 Task: Add an event with the title Second Webinar: Content Marketing Strategies for Lead Conversion, date '2023/12/30', time 7:00 AM to 9:00 AMand add a description: During this session, we will gather a diverse group of experts, including environmentalists, engineers, urban planners, technology enthusiasts, and policy makers, to foster a multidimensional perspective on the topic. Through an open exchange of ideas, we will collectively explore creative strategies to minimize carbon emissions, reduce traffic congestion, and promote eco-friendly modes of transportation., put the event into Green category . Add location for the event as: 321 Piazza del Popolo, Rome, Italy, logged in from the account softage.9@softage.netand send the event invitation to softage.3@softage.net with CC to  softage.4@softage.net. Set a reminder for the event 1 hour before
Action: Mouse moved to (103, 131)
Screenshot: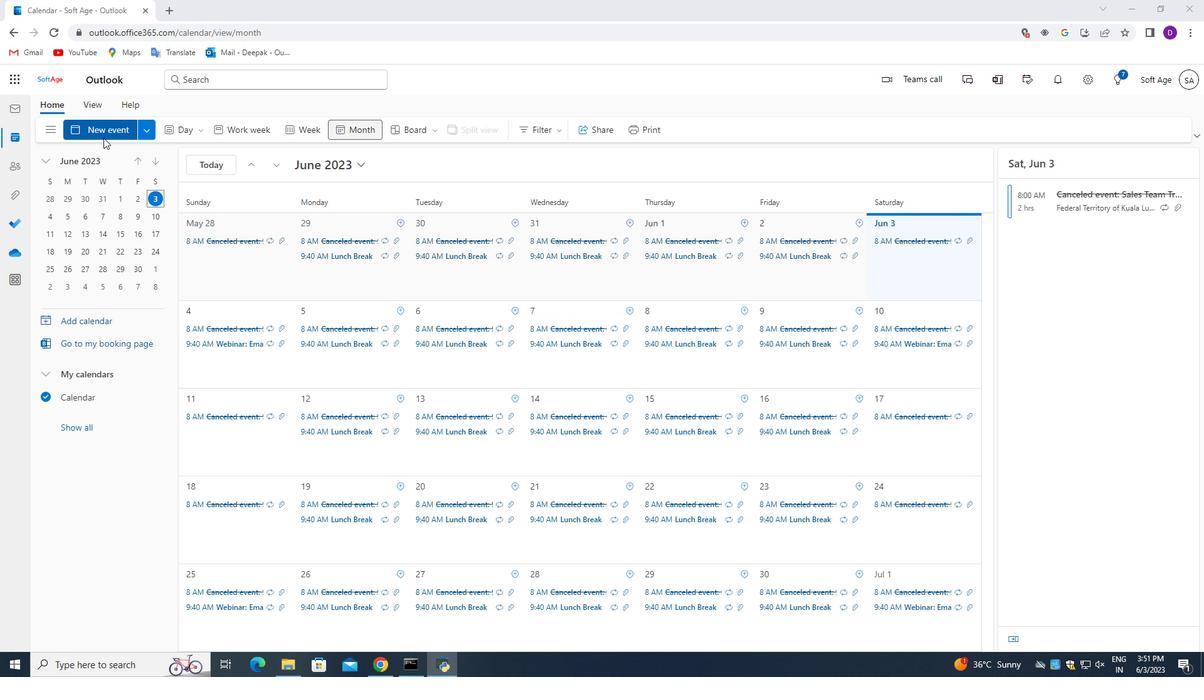 
Action: Mouse pressed left at (103, 131)
Screenshot: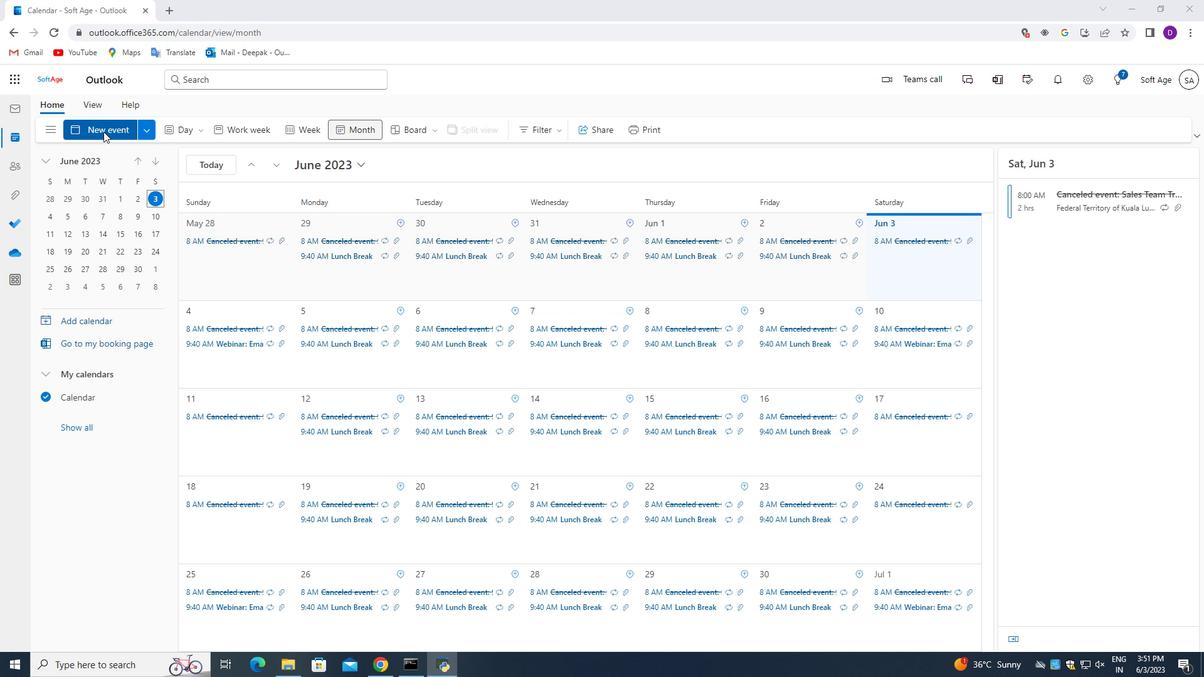 
Action: Mouse moved to (401, 459)
Screenshot: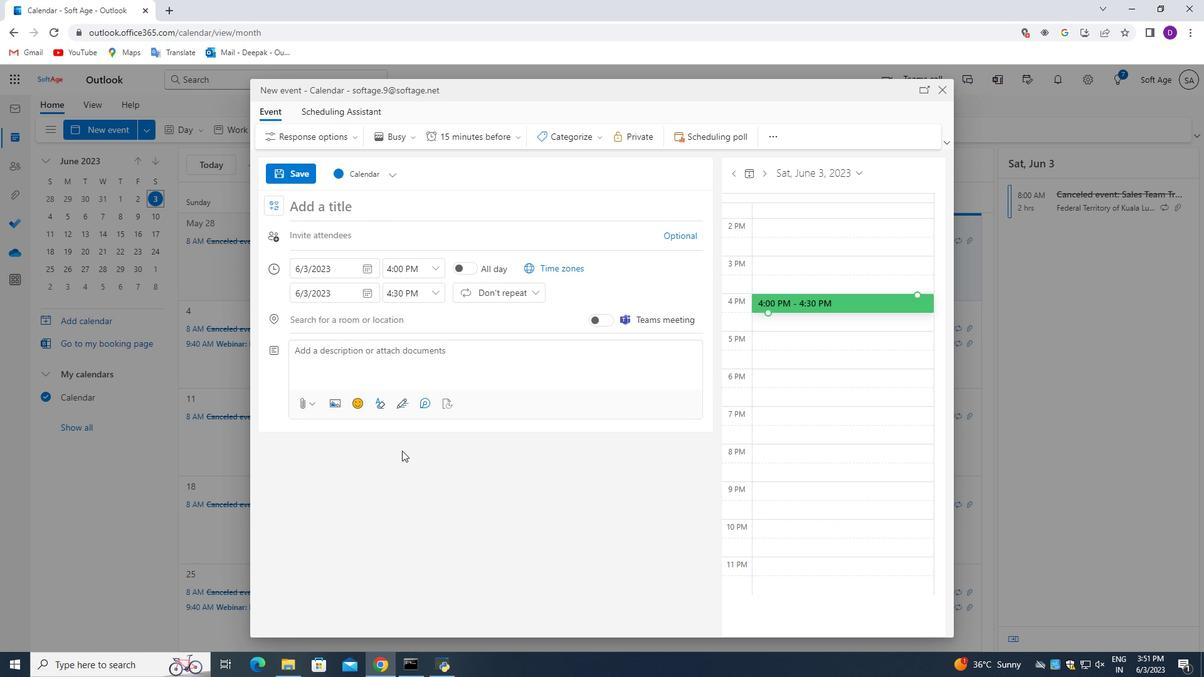 
Action: Key pressed <Key.shift_r>Second<Key.space><Key.shift_r>Webinar<Key.shift_r>:<Key.space>content<Key.space><Key.shift>Marketing<Key.space><Key.shift_r>Stratehies<Key.backspace><Key.backspace><Key.backspace><Key.backspace>gies<Key.space>for<Key.space>l<Key.backspace><Key.shift>Lead<Key.space><Key.shift_r>Conversion
Screenshot: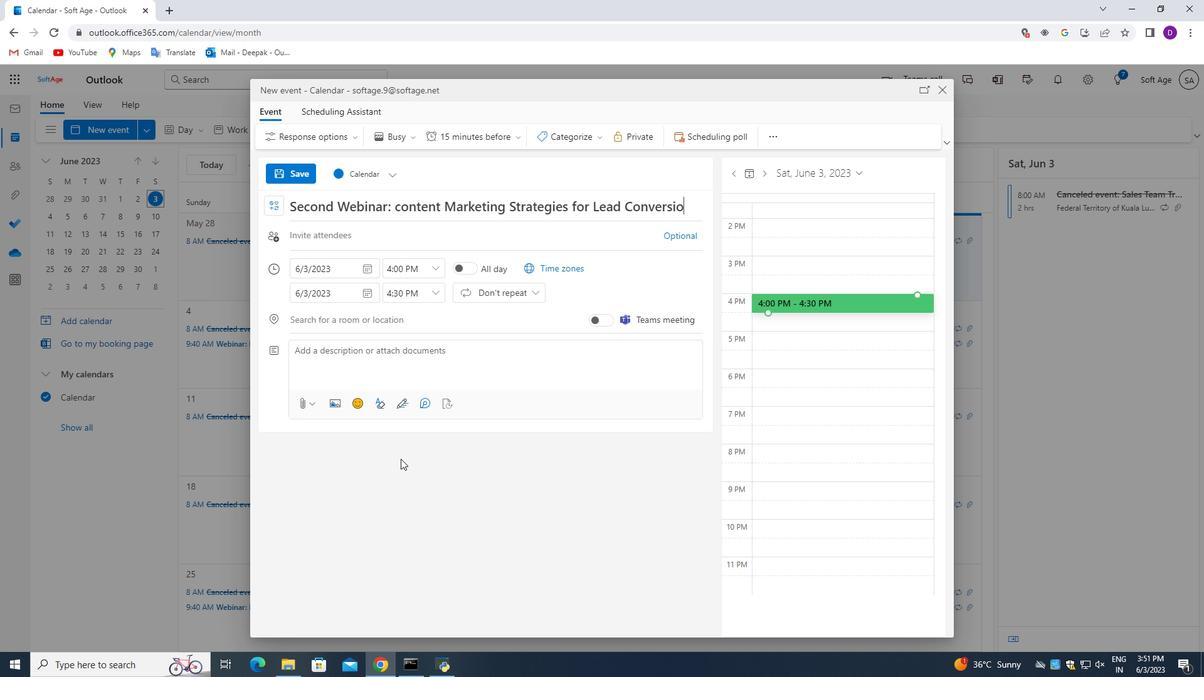 
Action: Mouse moved to (364, 267)
Screenshot: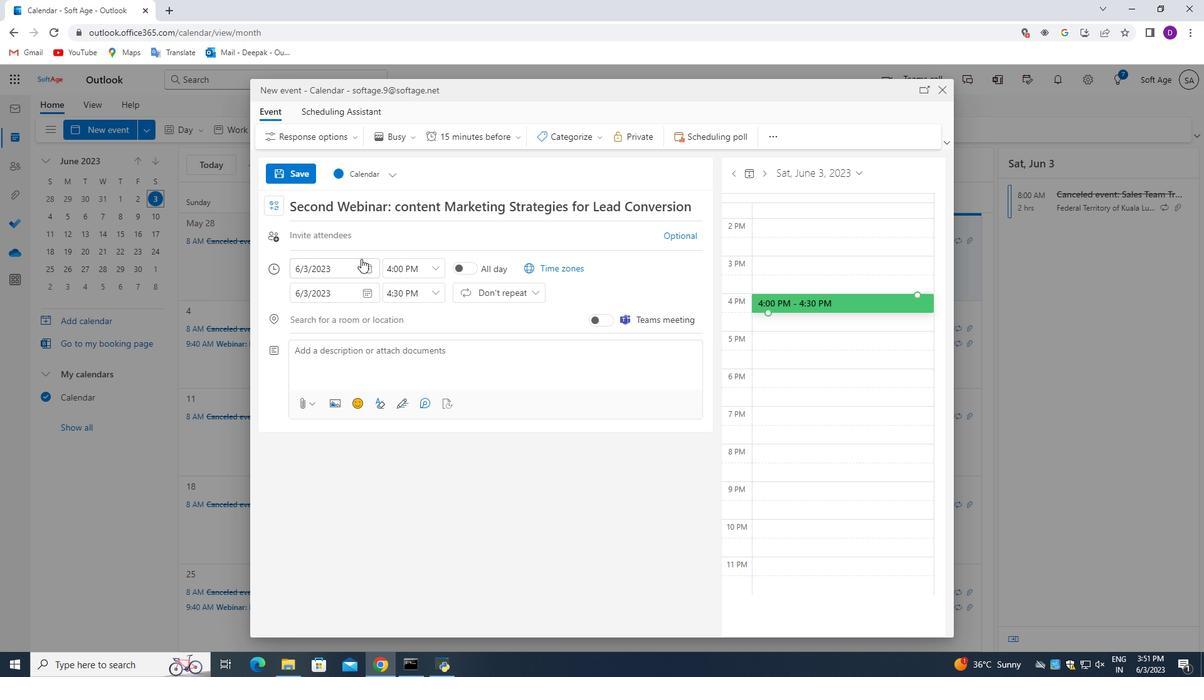 
Action: Mouse pressed left at (364, 267)
Screenshot: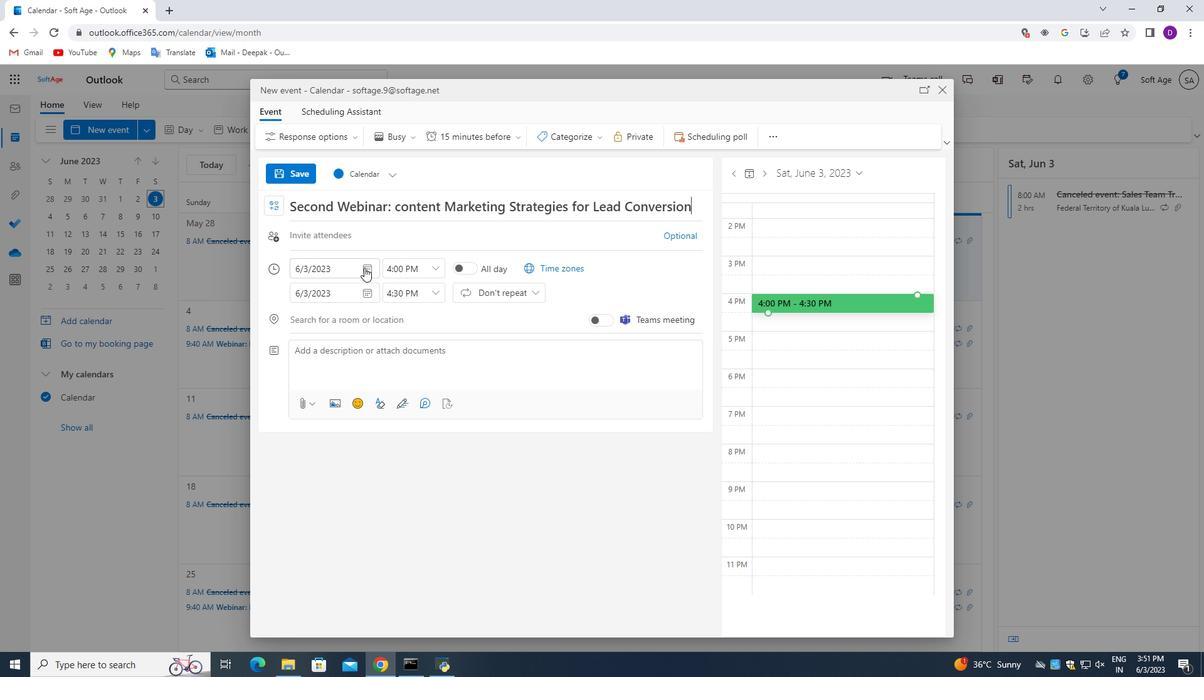 
Action: Mouse moved to (321, 293)
Screenshot: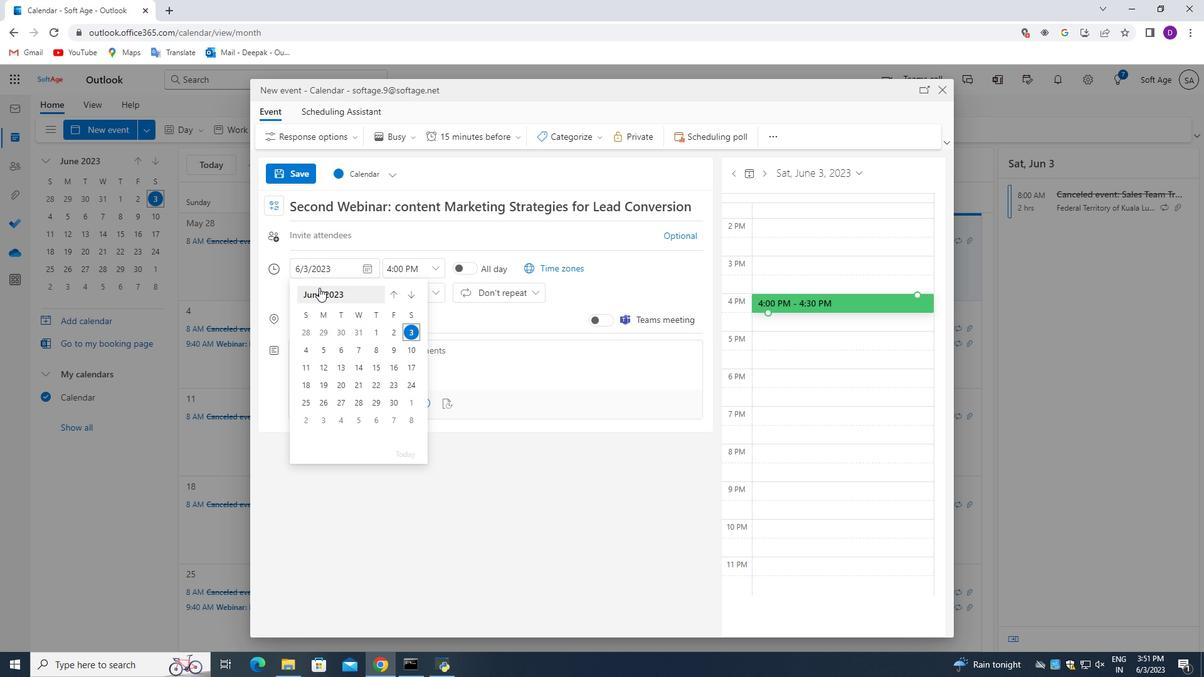
Action: Mouse pressed left at (321, 293)
Screenshot: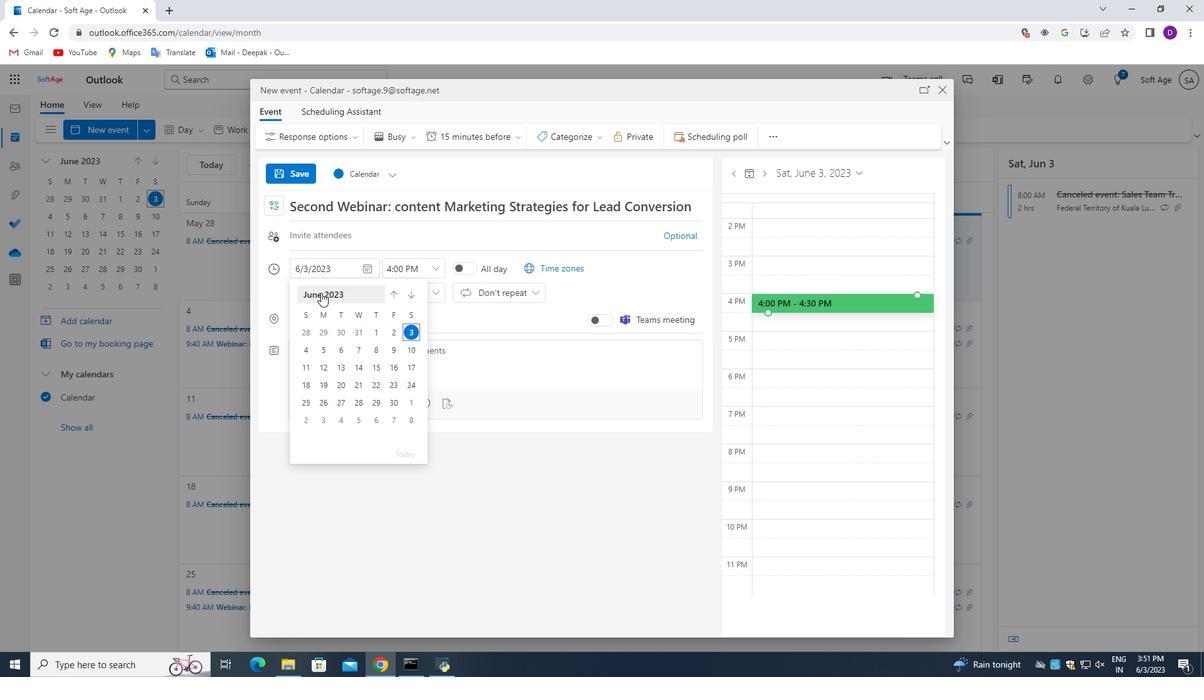 
Action: Mouse moved to (409, 387)
Screenshot: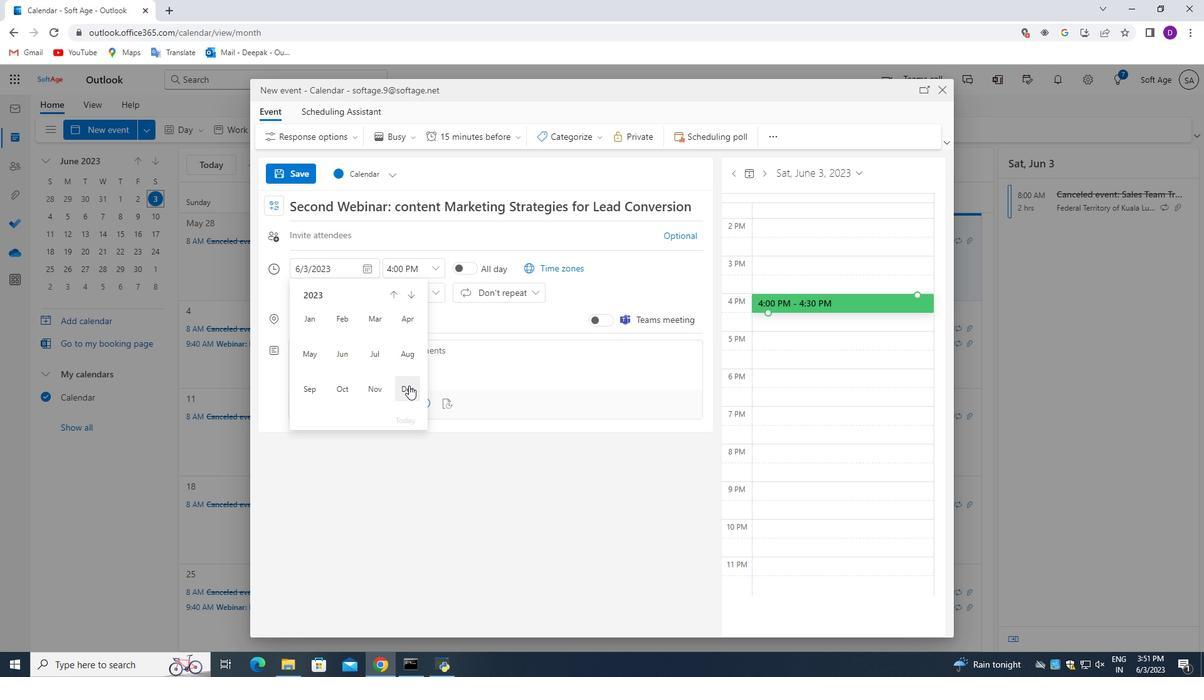 
Action: Mouse pressed left at (409, 387)
Screenshot: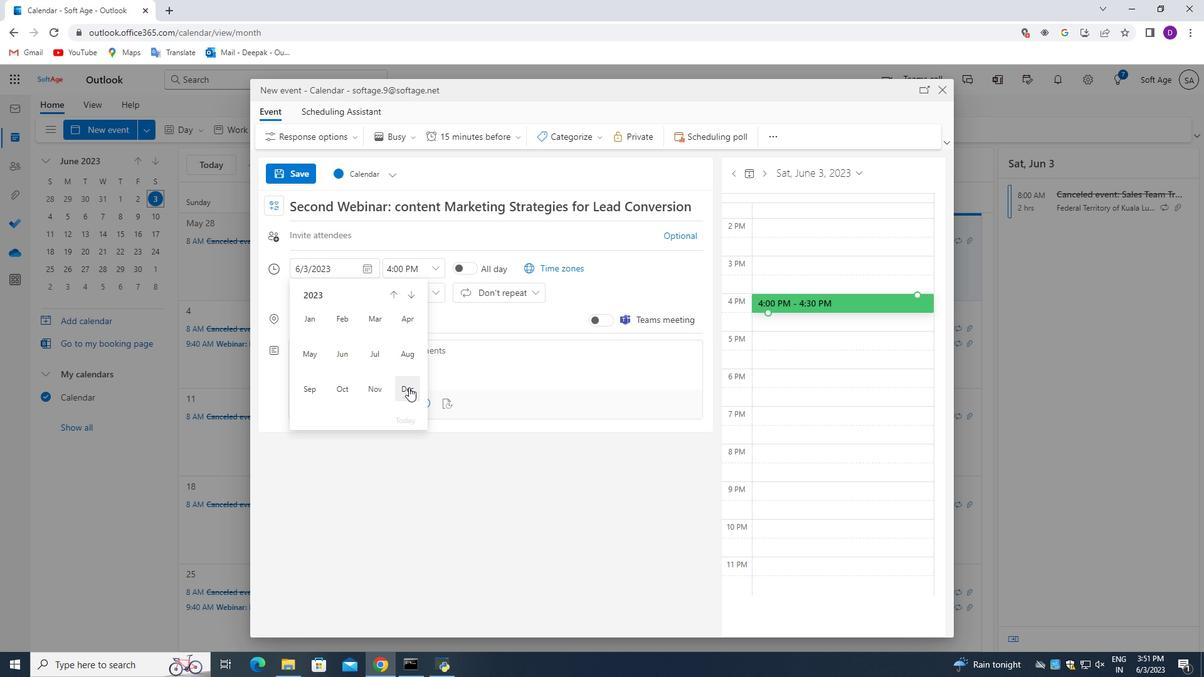 
Action: Mouse moved to (407, 403)
Screenshot: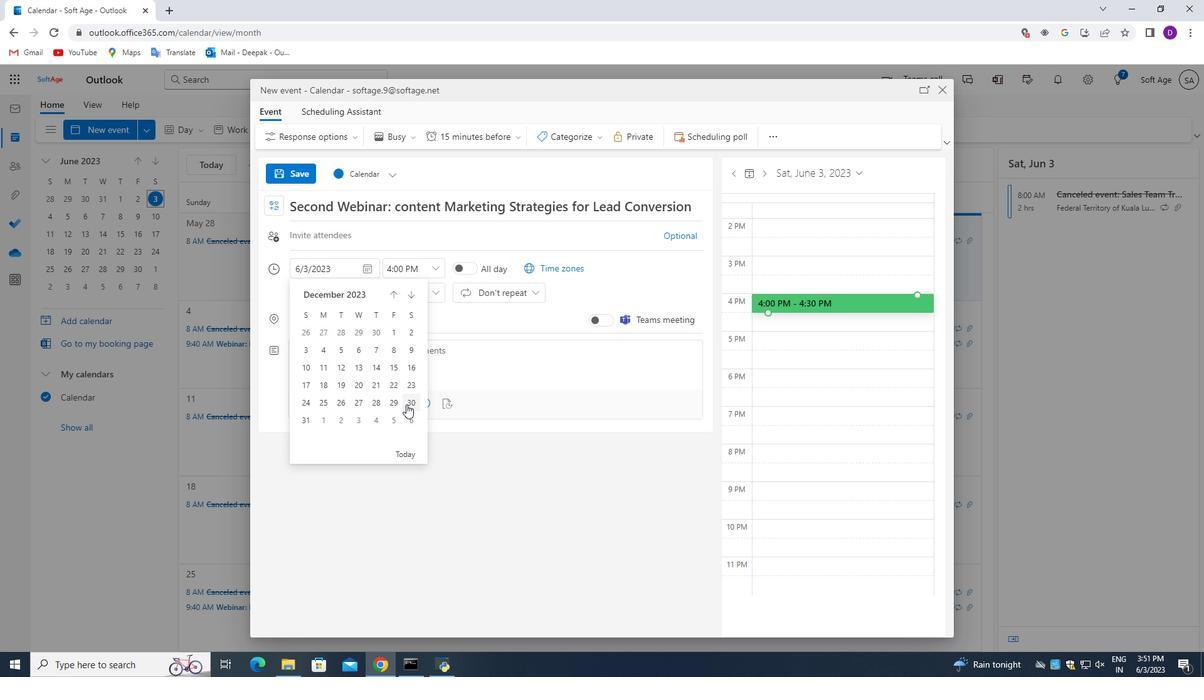
Action: Mouse pressed left at (407, 403)
Screenshot: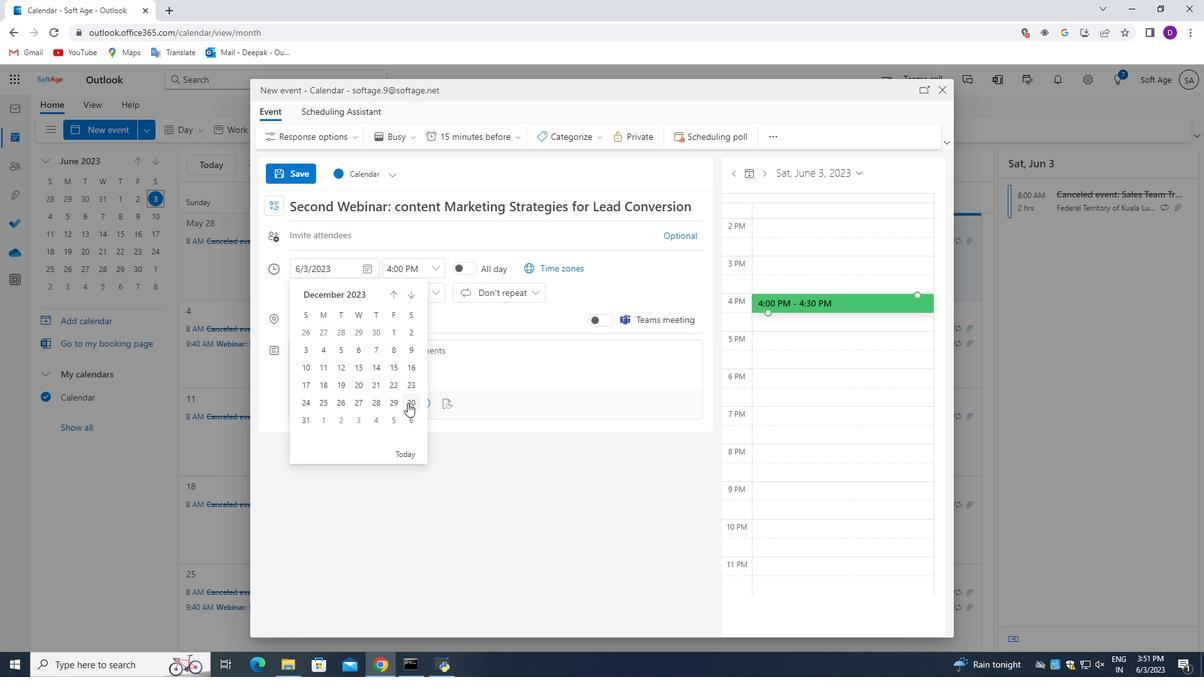 
Action: Mouse moved to (392, 269)
Screenshot: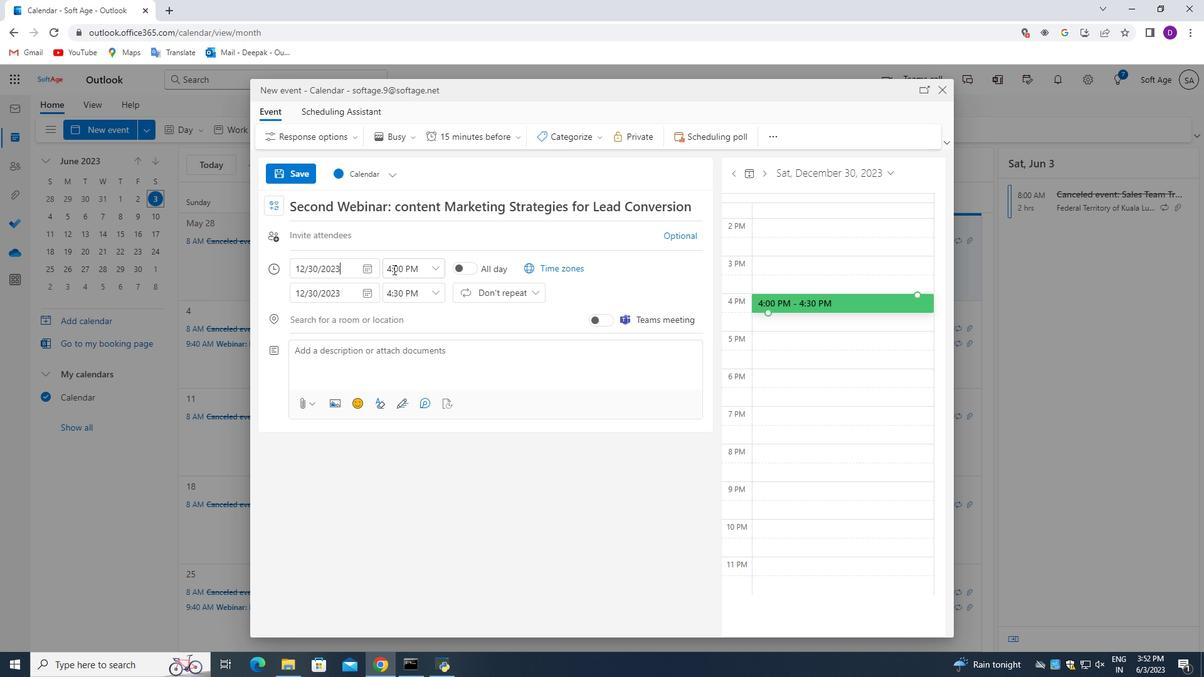 
Action: Mouse pressed left at (392, 269)
Screenshot: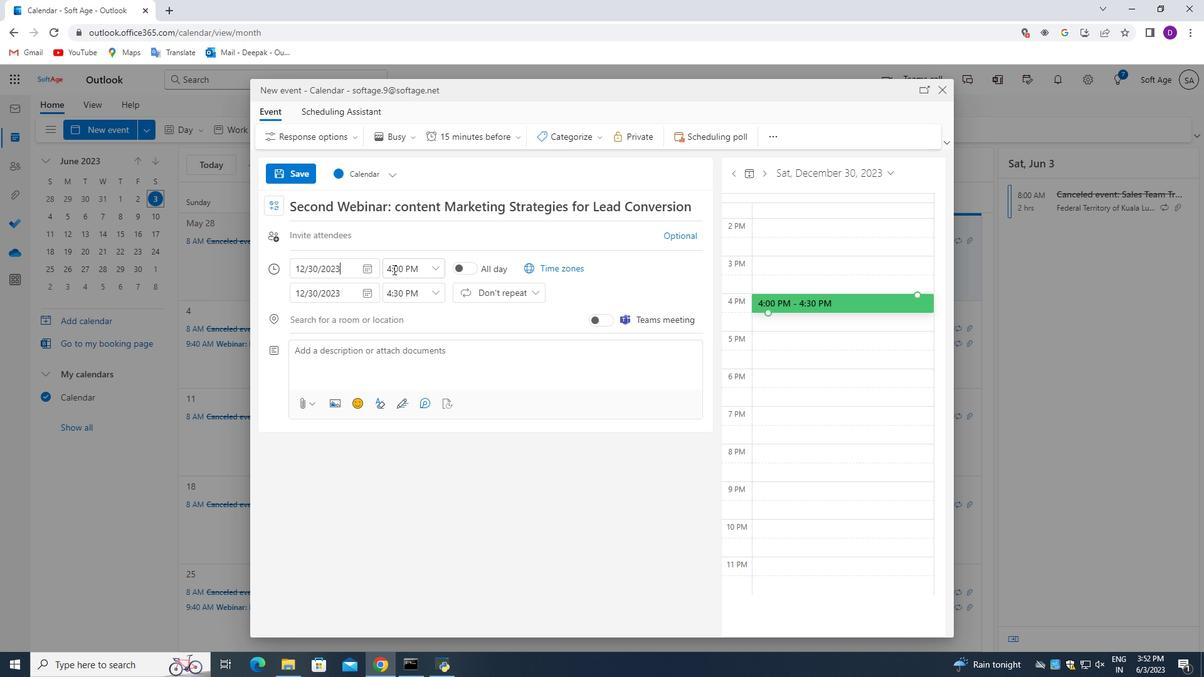 
Action: Mouse pressed left at (392, 269)
Screenshot: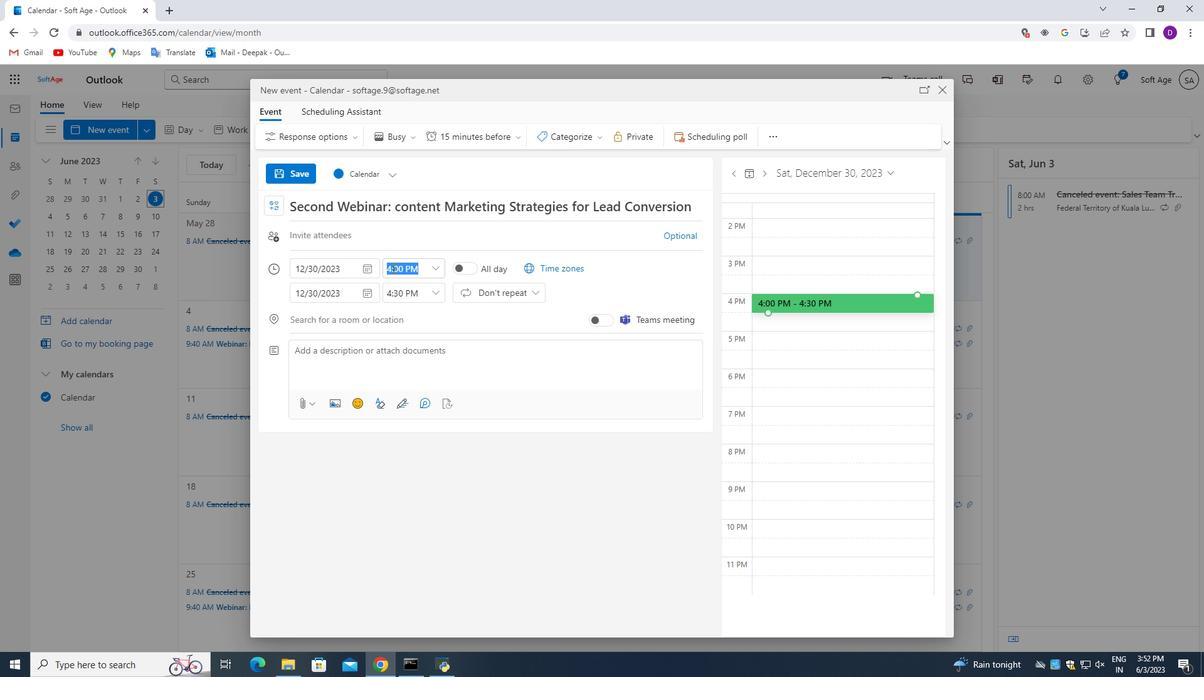
Action: Mouse moved to (409, 283)
Screenshot: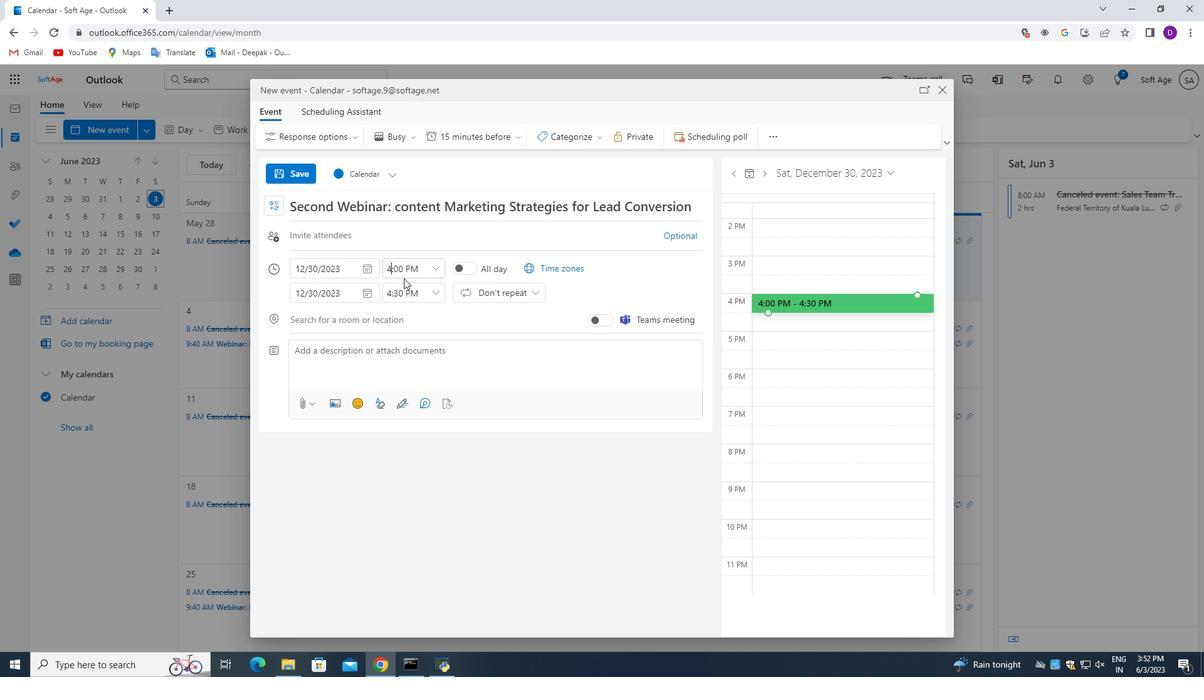 
Action: Key pressed <Key.backspace>7
Screenshot: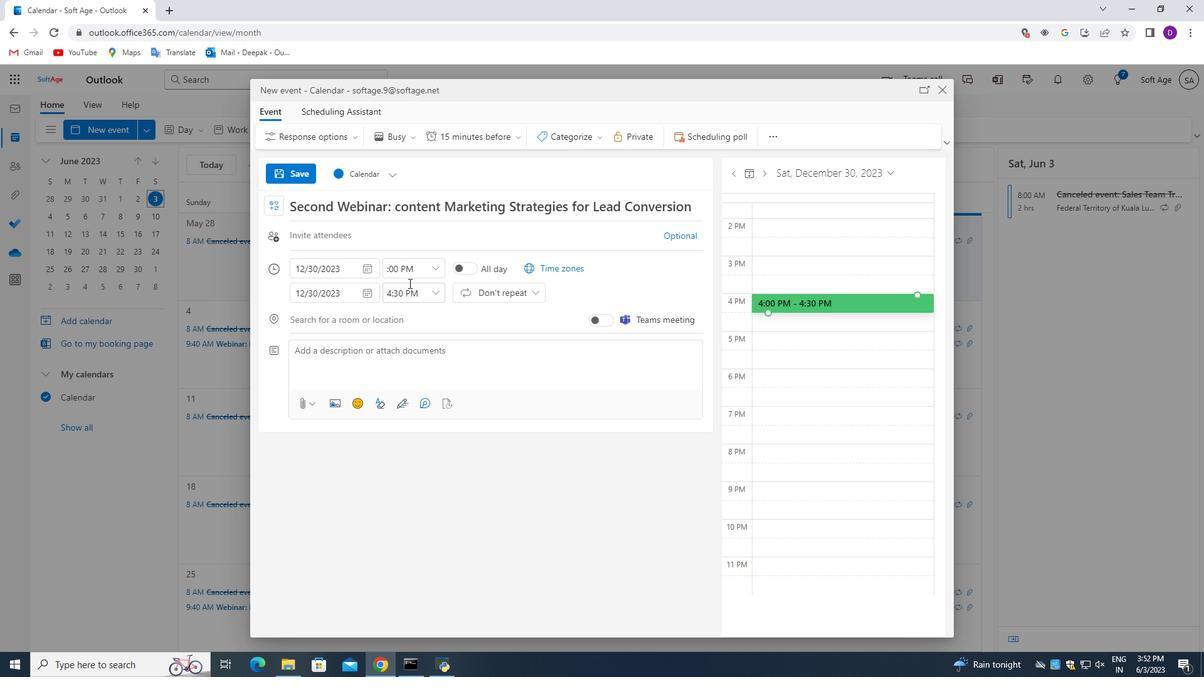 
Action: Mouse moved to (412, 271)
Screenshot: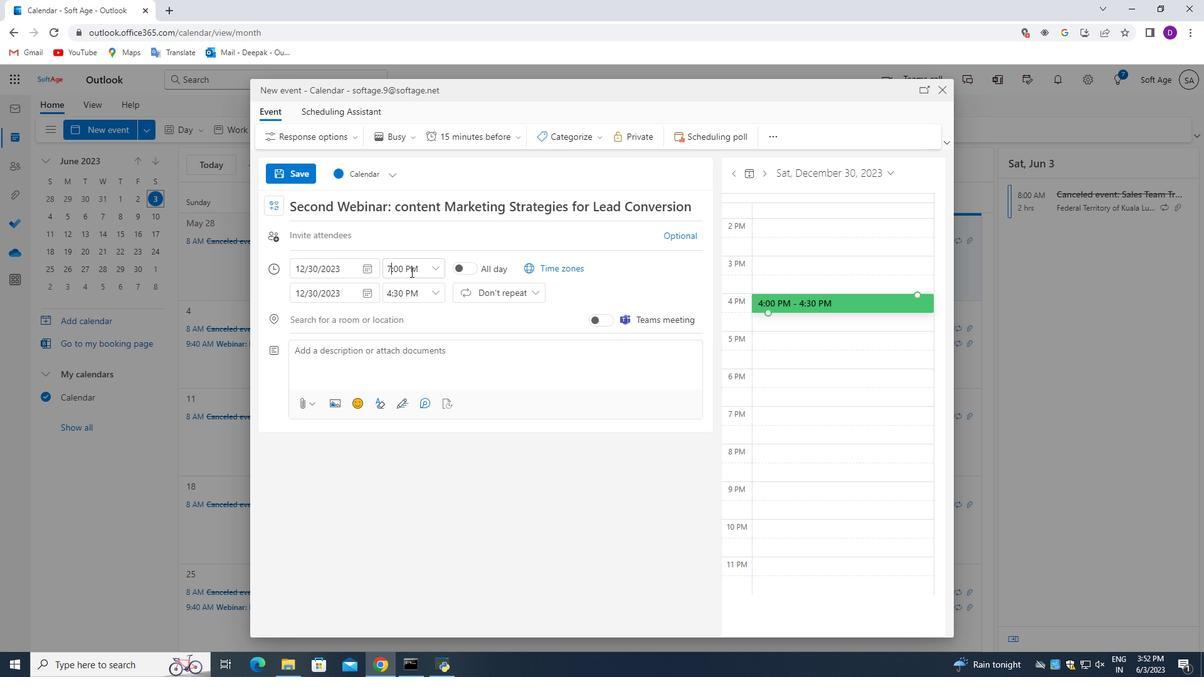 
Action: Mouse pressed left at (412, 271)
Screenshot: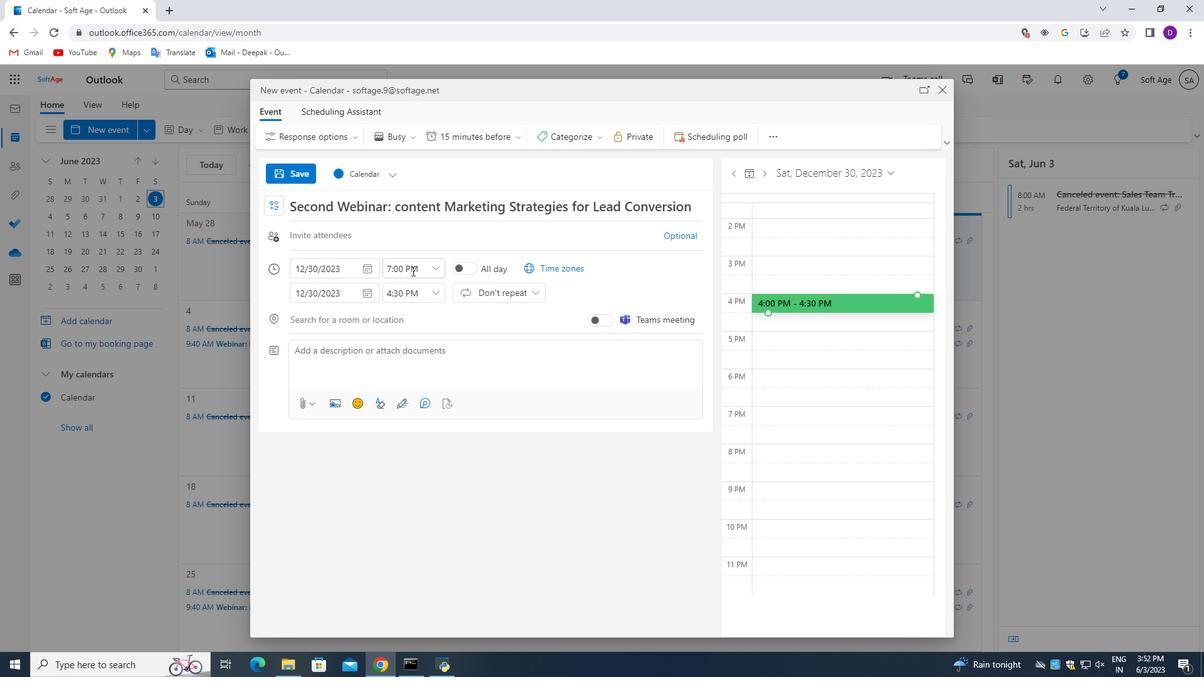 
Action: Key pressed <Key.backspace><Key.shift>A
Screenshot: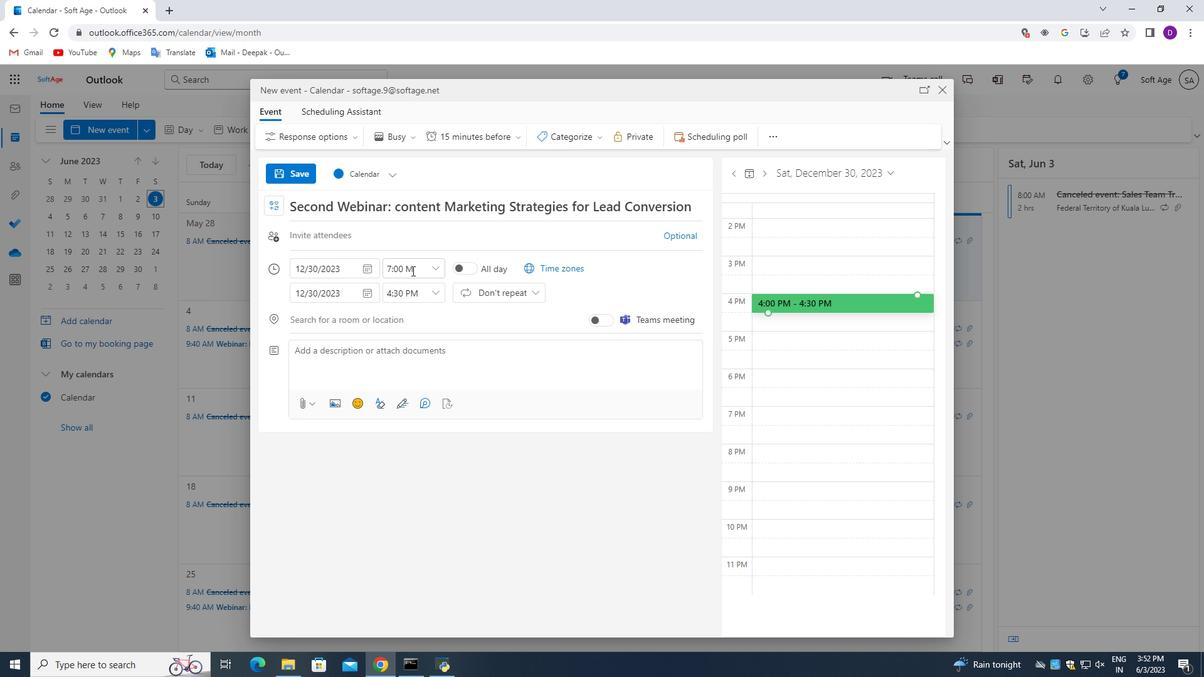 
Action: Mouse moved to (390, 293)
Screenshot: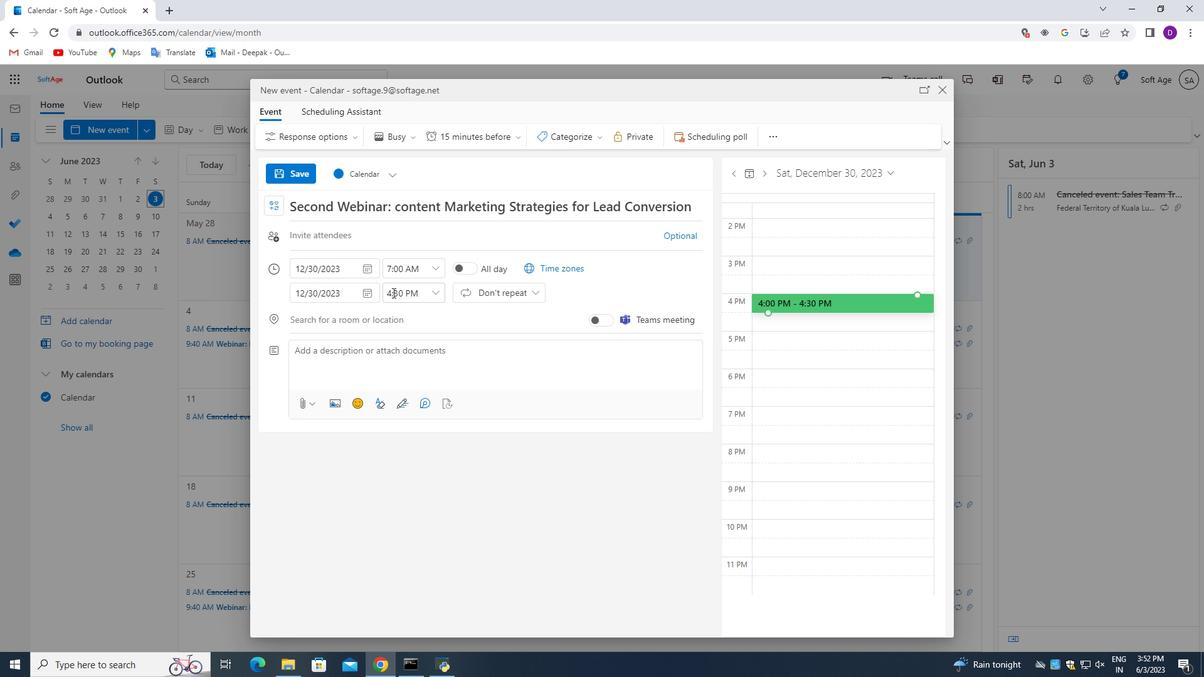 
Action: Mouse pressed left at (390, 293)
Screenshot: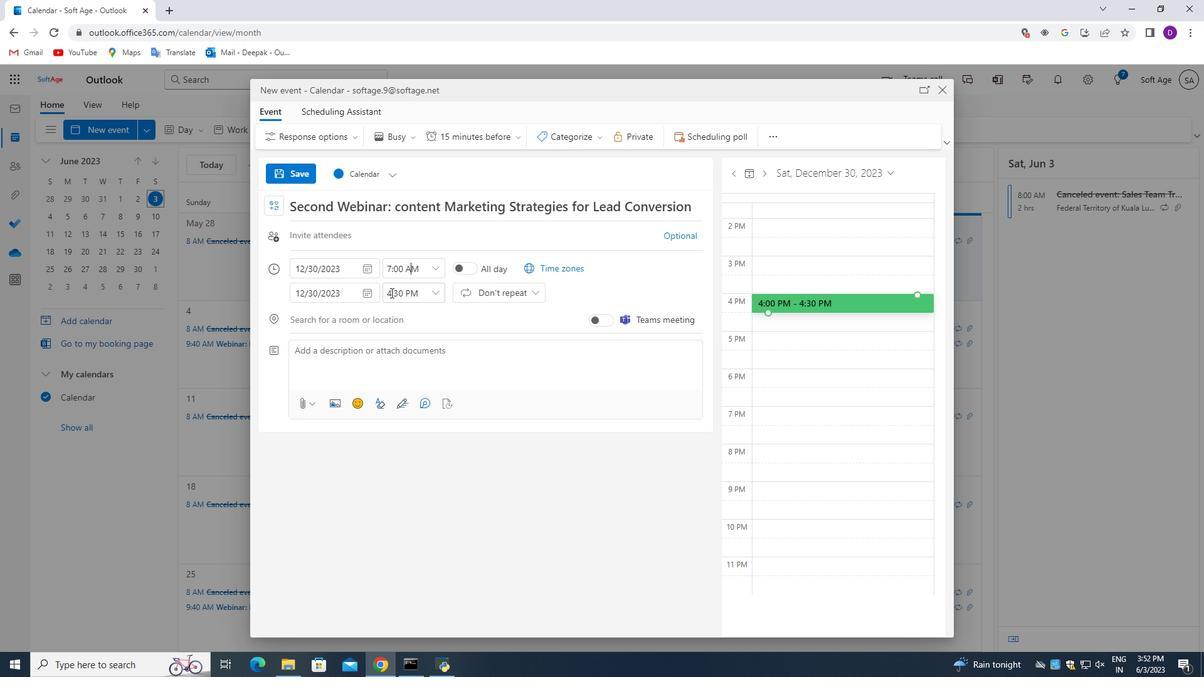 
Action: Mouse pressed left at (390, 293)
Screenshot: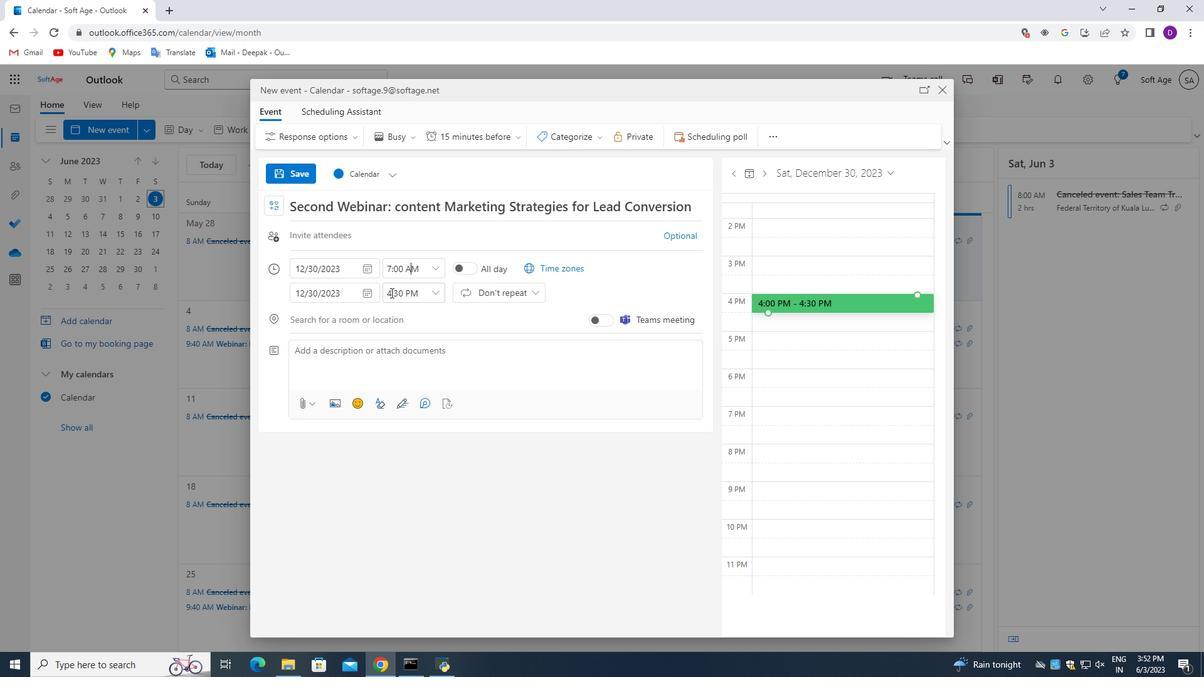 
Action: Key pressed 9
Screenshot: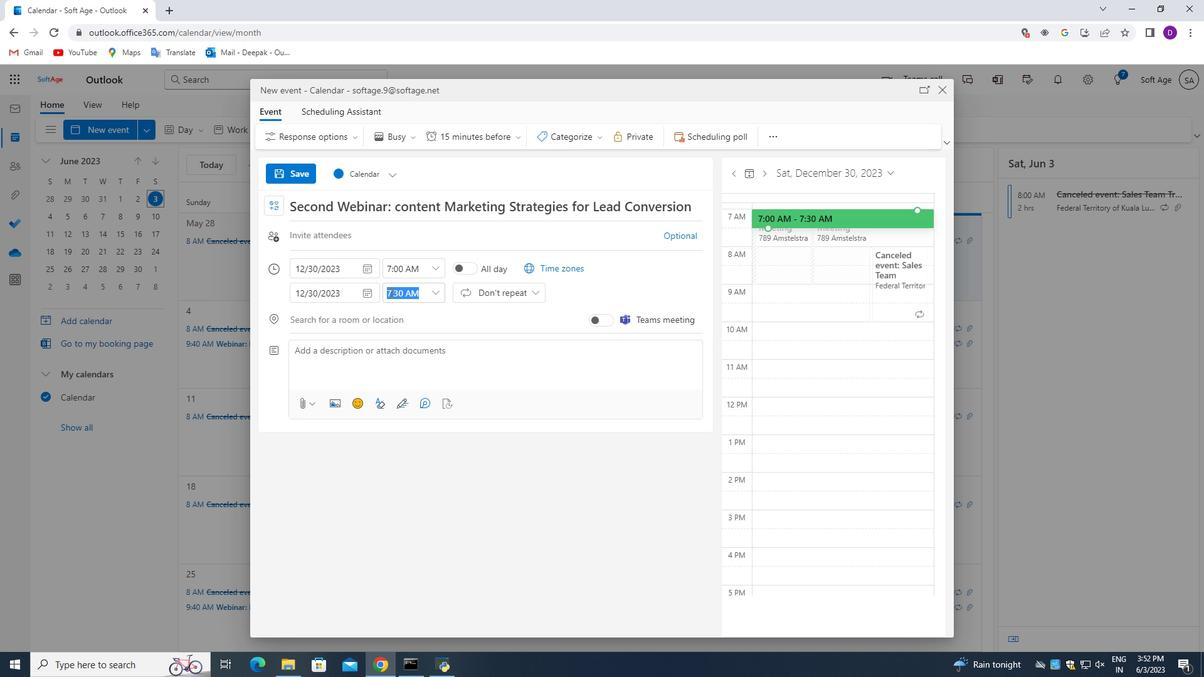 
Action: Mouse moved to (350, 352)
Screenshot: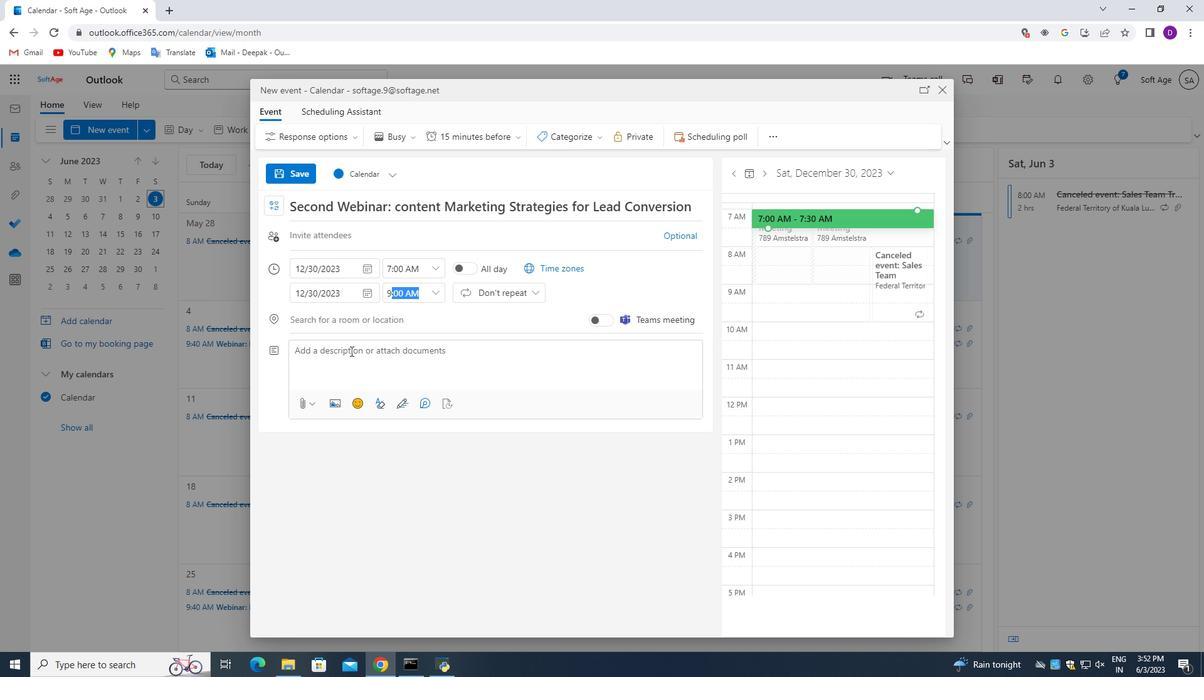
Action: Mouse pressed left at (350, 352)
Screenshot: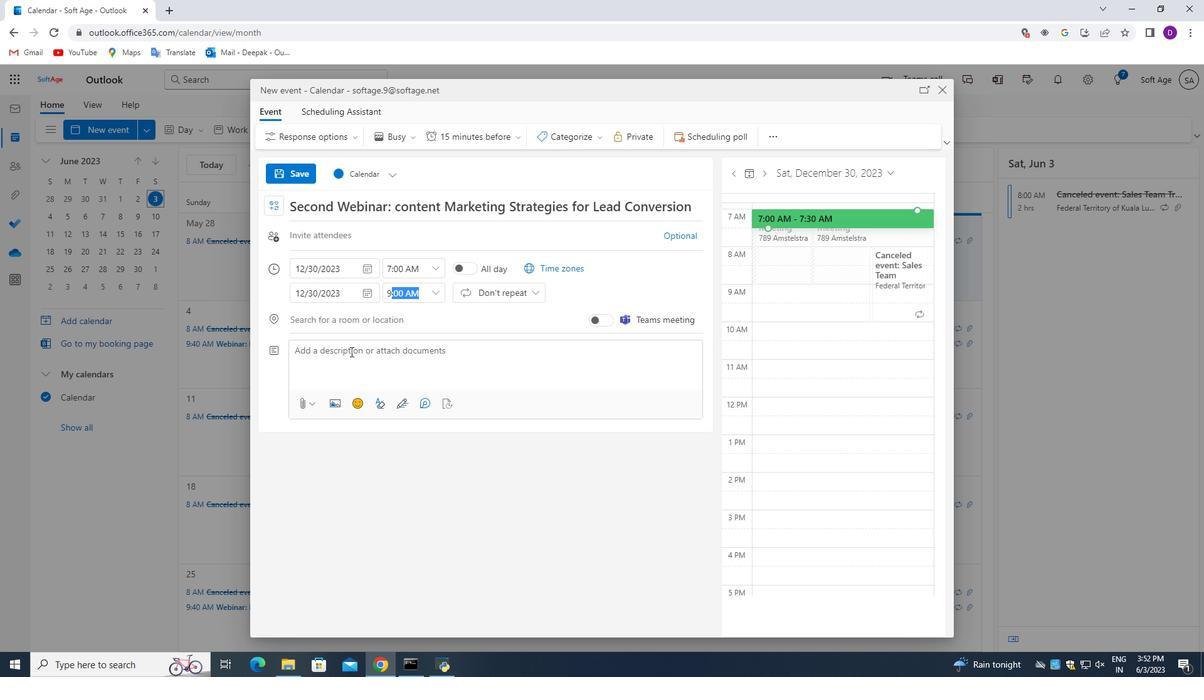 
Action: Mouse moved to (409, 567)
Screenshot: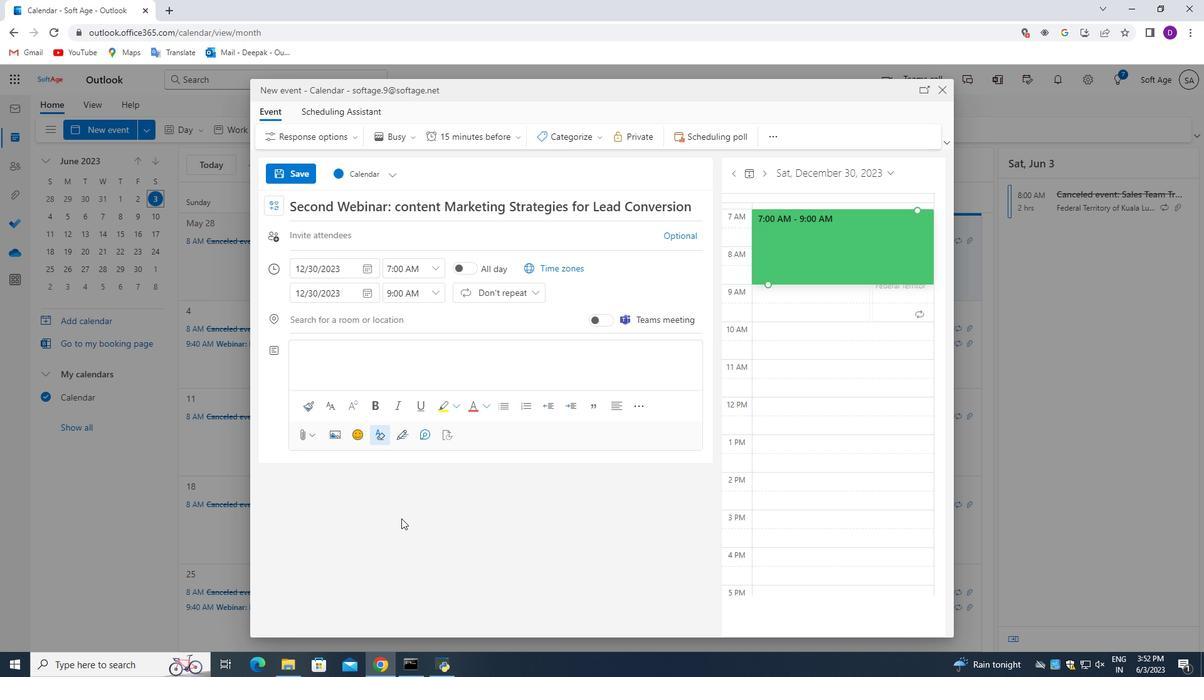 
Action: Key pressed <Key.shift_r>During<Key.space>this<Key.space>session<Key.space><Key.backspace>,<Key.space>we<Key.space>will<Key.space>gather<Key.space>a<Key.space>diverse<Key.space>group<Key.space>of<Key.space>experts,<Key.space>including<Key.space>environmentalists,<Key.space>engineers,<Key.space>including<Key.space><Key.backspace><Key.backspace><Key.backspace><Key.backspace><Key.backspace><Key.backspace><Key.backspace><Key.backspace><Key.backspace><Key.backspace>urban<Key.space>planners,<Key.space>technology<Key.space>enthusiasts,<Key.space>and<Key.space>policy<Key.space>makers,<Key.space>to<Key.space>foster<Key.space>a<Key.space>multidimensional<Key.space>perspective<Key.space>on<Key.space>he<Key.space>topic.<Key.space><Key.shift_r>Through<Key.space>an<Key.space>open<Key.space>exchange<Key.space>of<Key.space>ideas,<Key.space>we<Key.space>will<Key.space>collectively<Key.space>explore<Key.space>creative<Key.space>stragegies<Key.space>to<Key.space>minimize<Key.space>
Screenshot: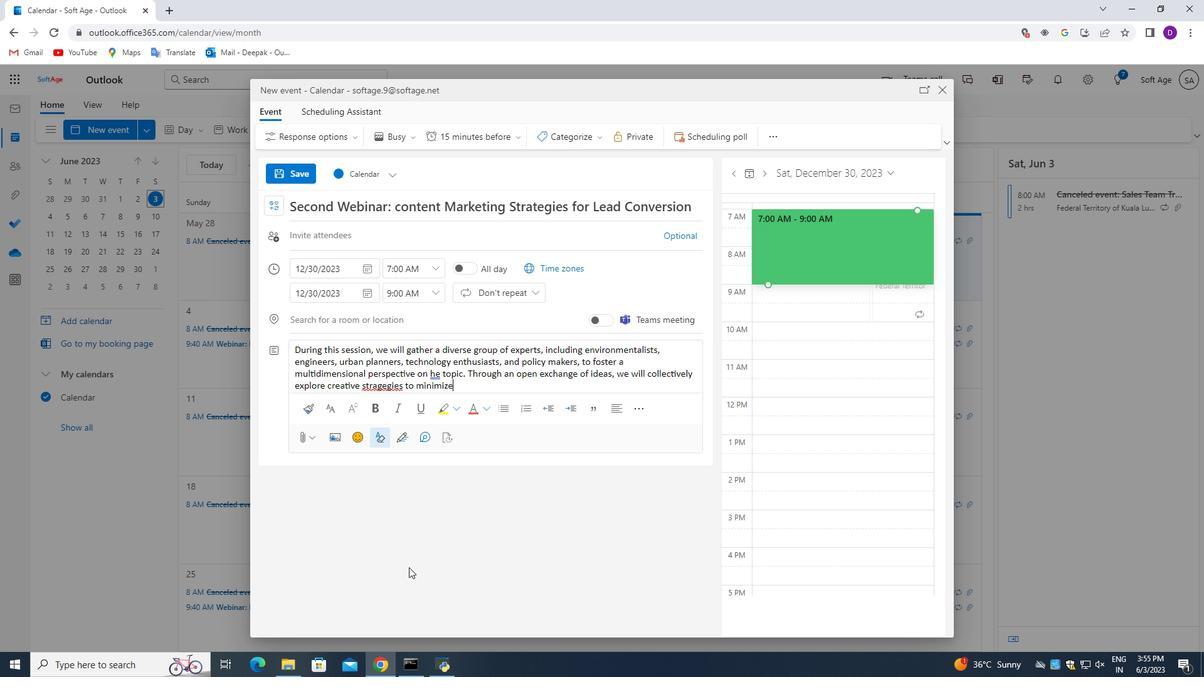 
Action: Mouse moved to (382, 385)
Screenshot: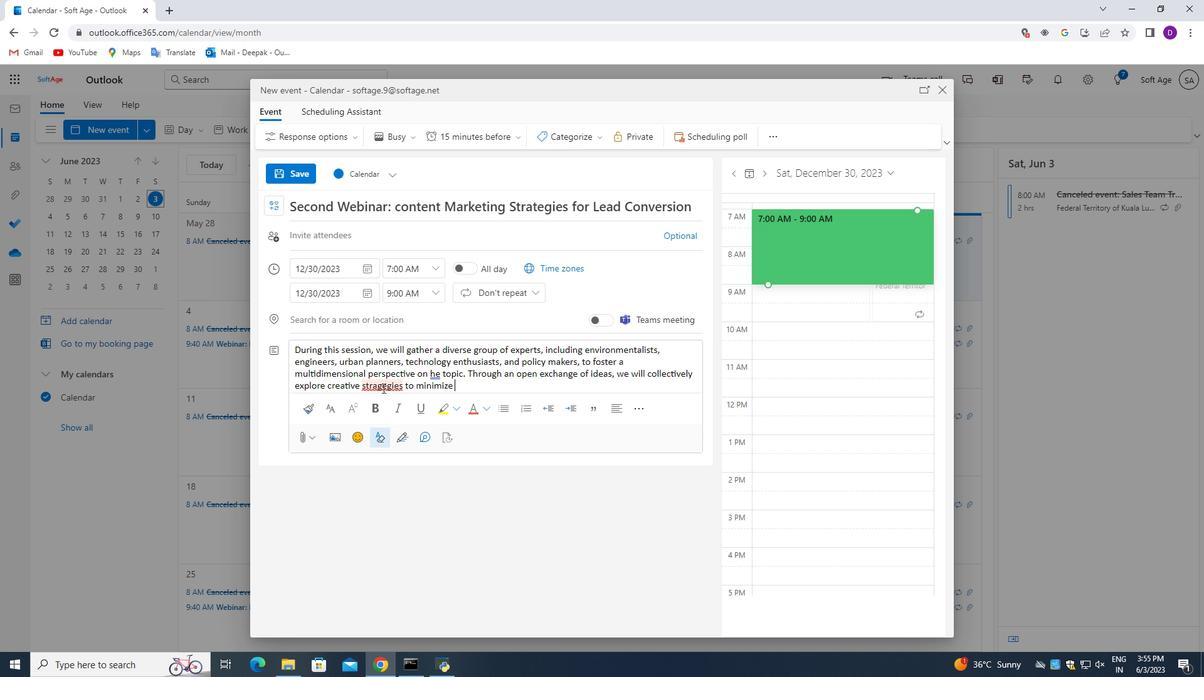 
Action: Mouse pressed left at (382, 385)
Screenshot: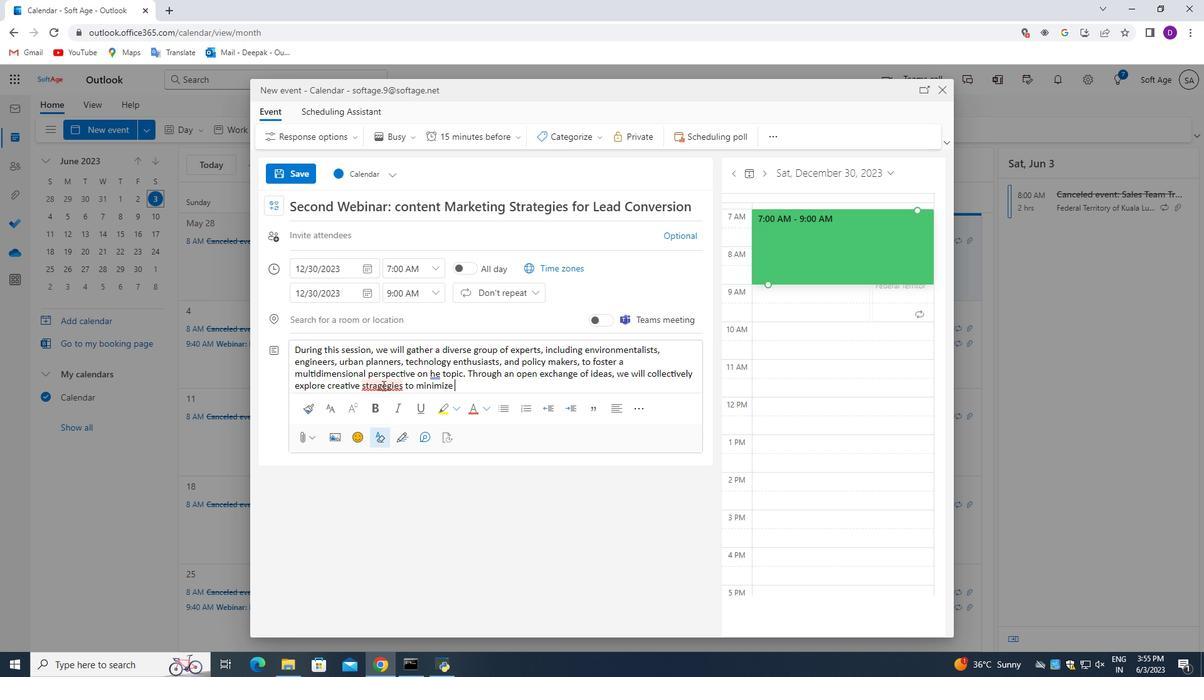 
Action: Mouse pressed left at (382, 385)
Screenshot: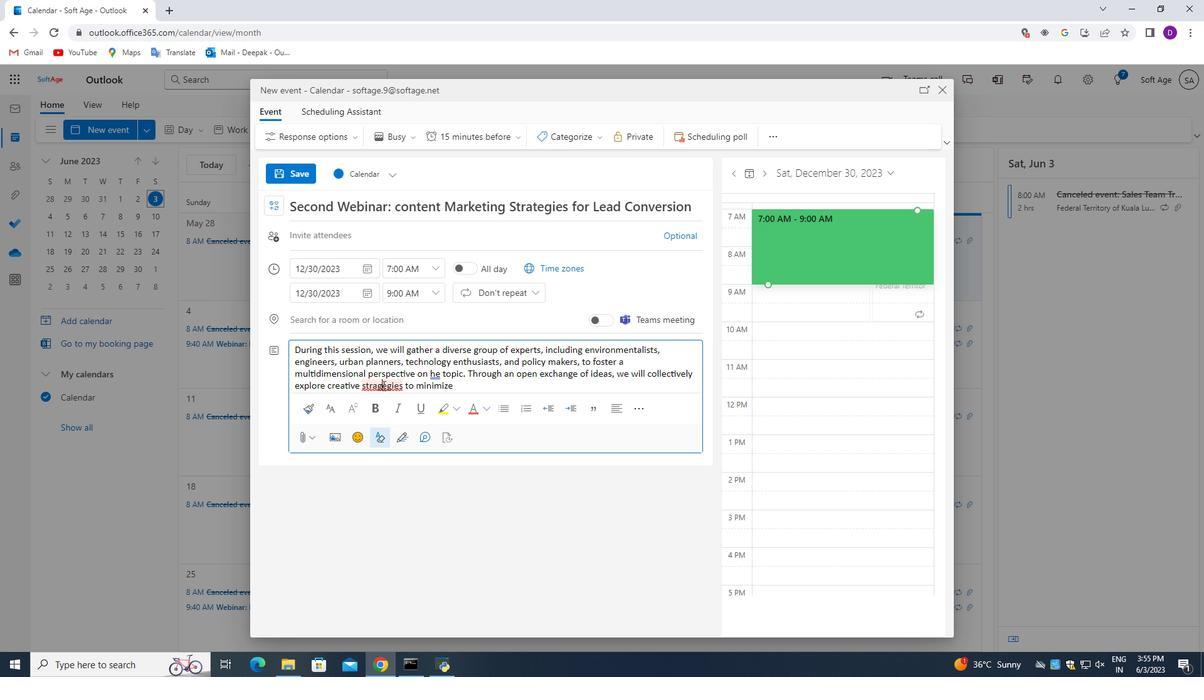 
Action: Mouse moved to (407, 424)
Screenshot: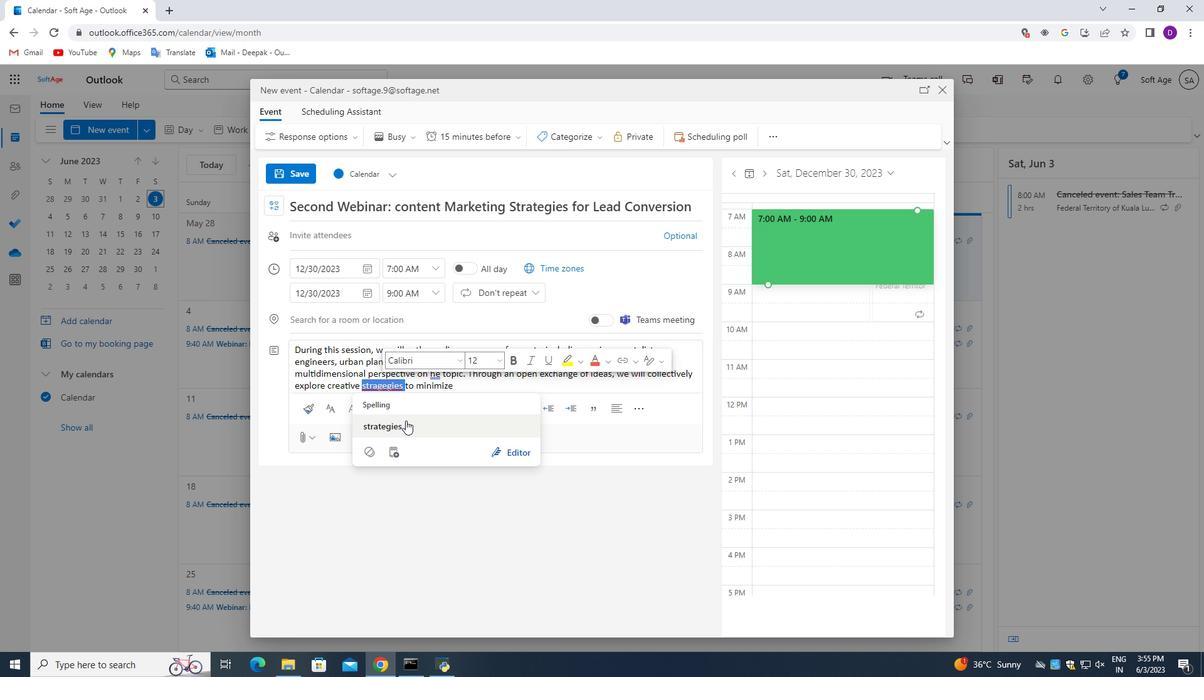 
Action: Mouse pressed left at (407, 424)
Screenshot: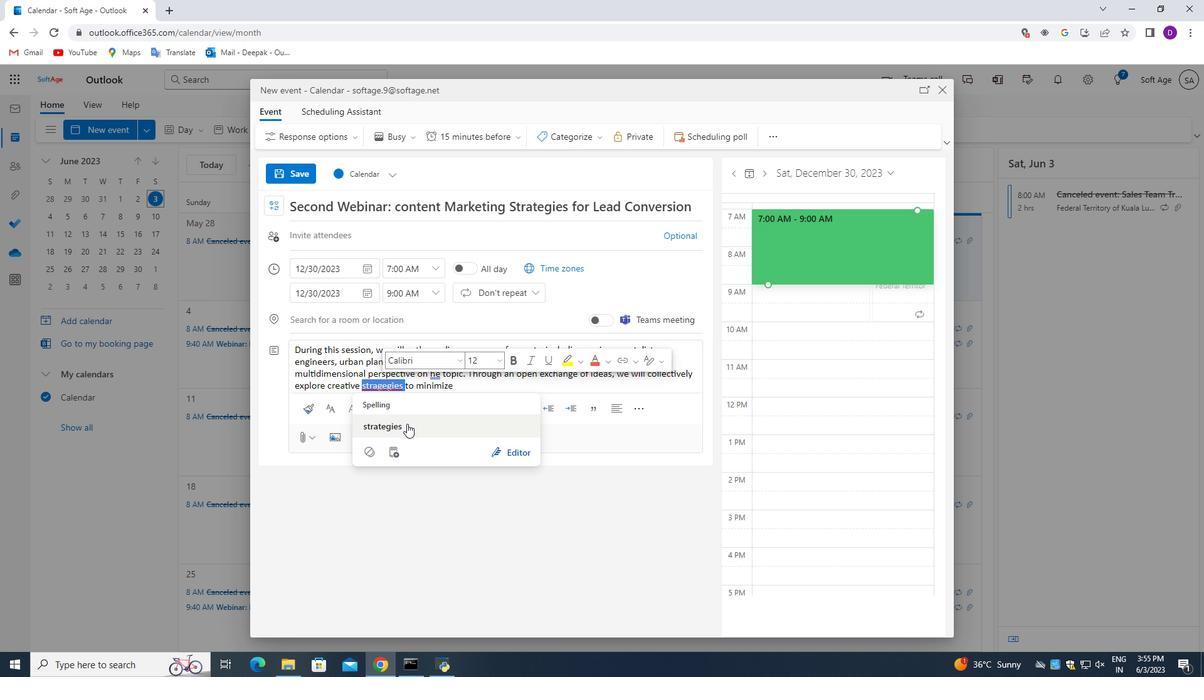 
Action: Mouse moved to (457, 387)
Screenshot: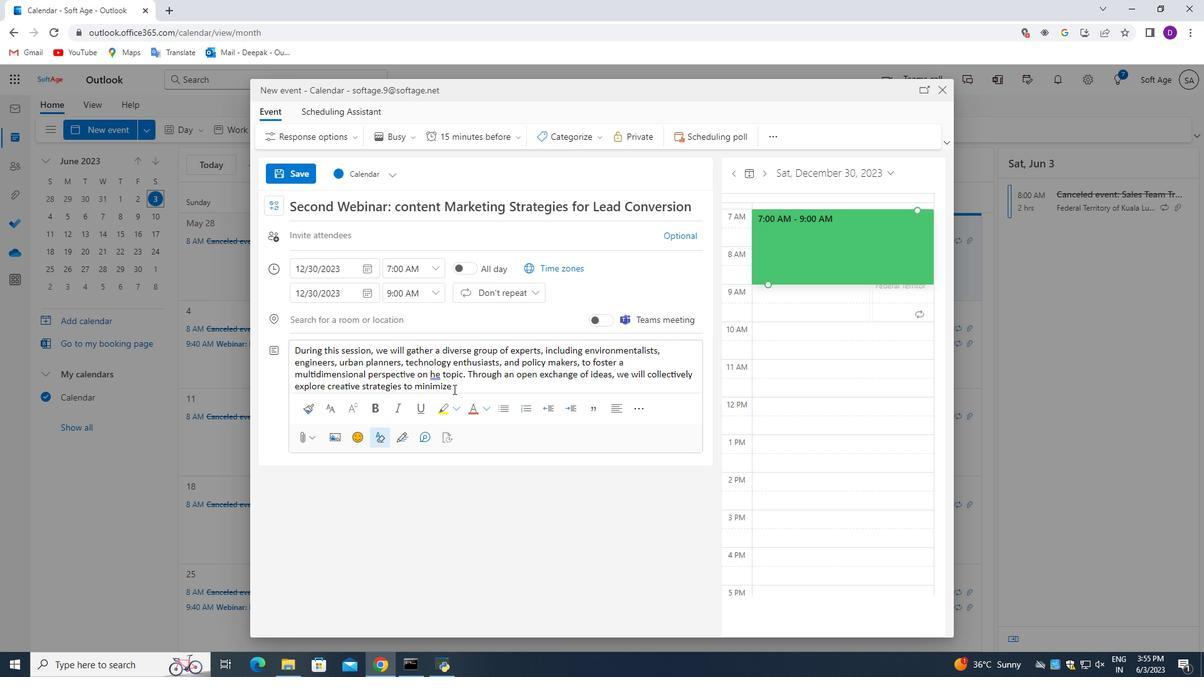 
Action: Mouse pressed left at (457, 387)
Screenshot: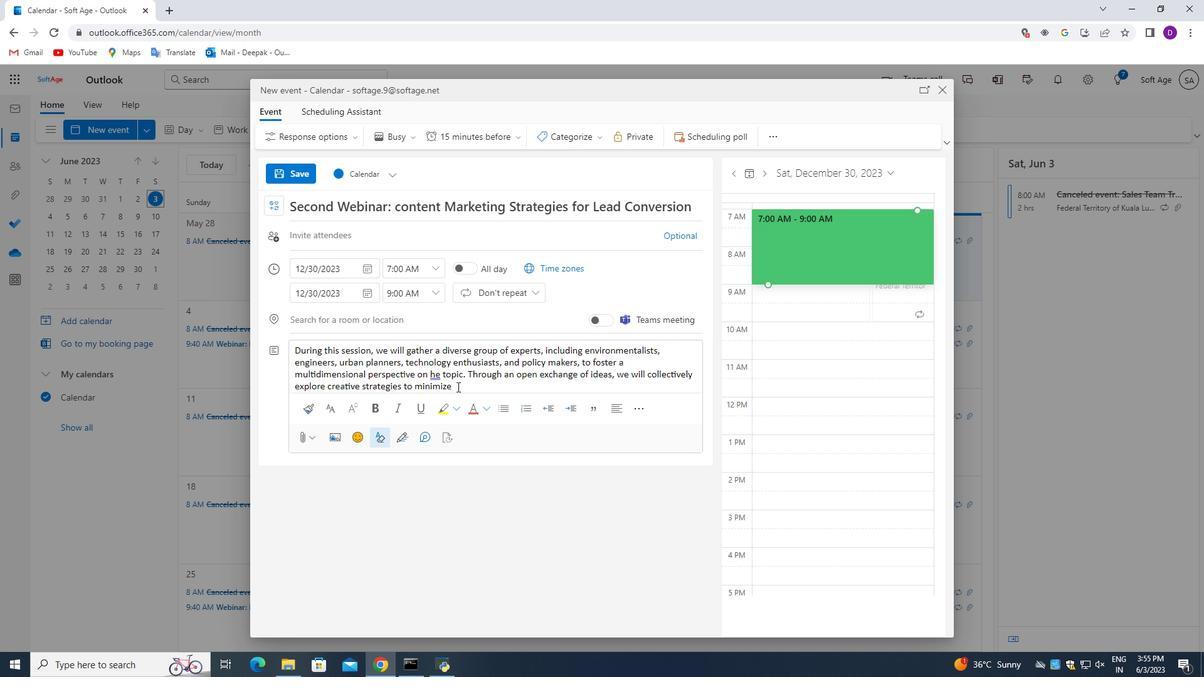 
Action: Mouse moved to (473, 474)
Screenshot: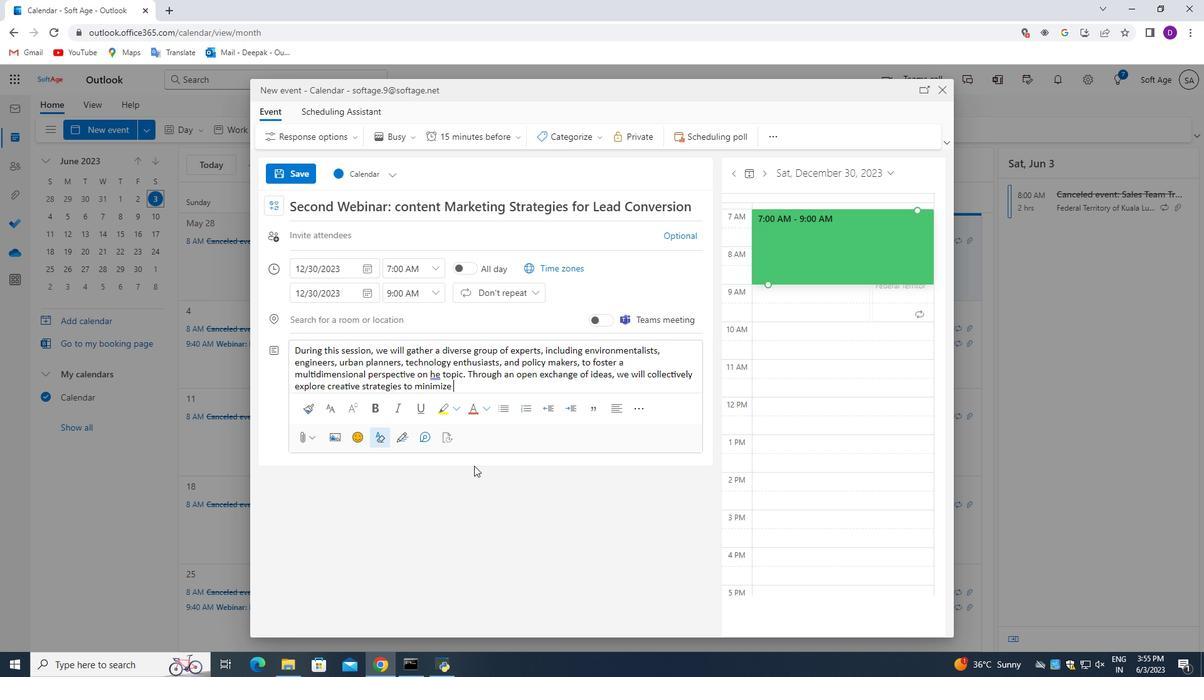 
Action: Key pressed carbon<Key.space>emissions,<Key.space>reduce<Key.space>traffic<Key.space>congestion,<Key.space>and<Key.space>promote<Key.space>eco0friendly<Key.space>modes<Key.space>of<Key.space>transportation.
Screenshot: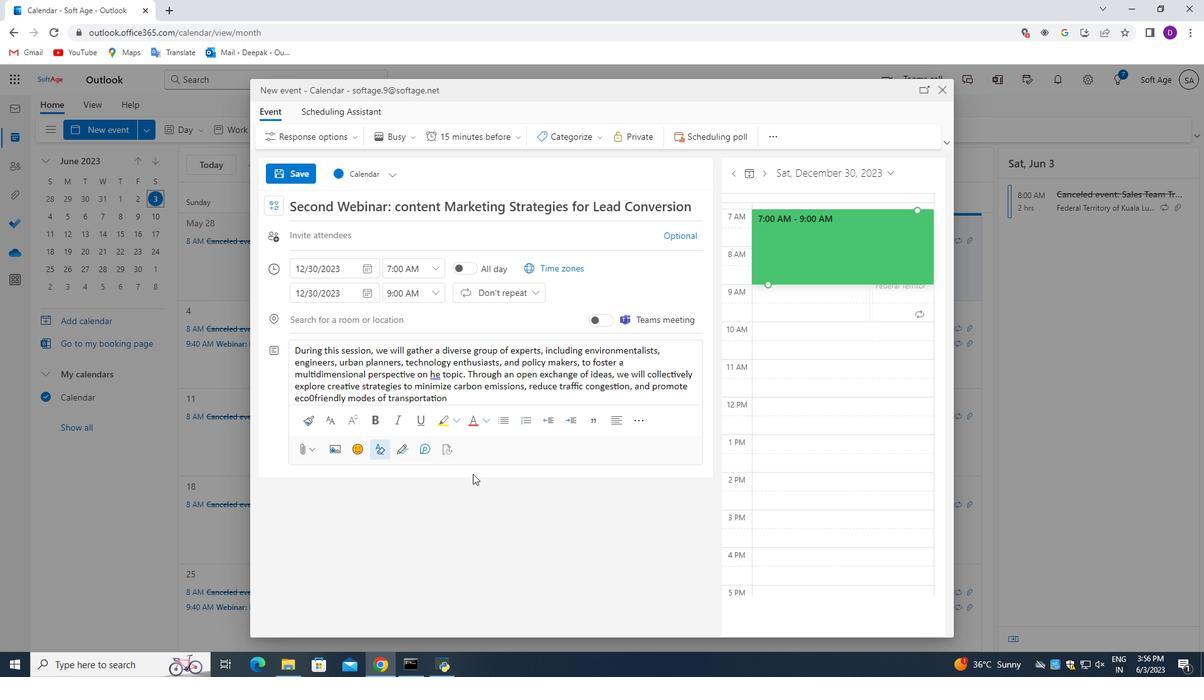 
Action: Mouse moved to (562, 143)
Screenshot: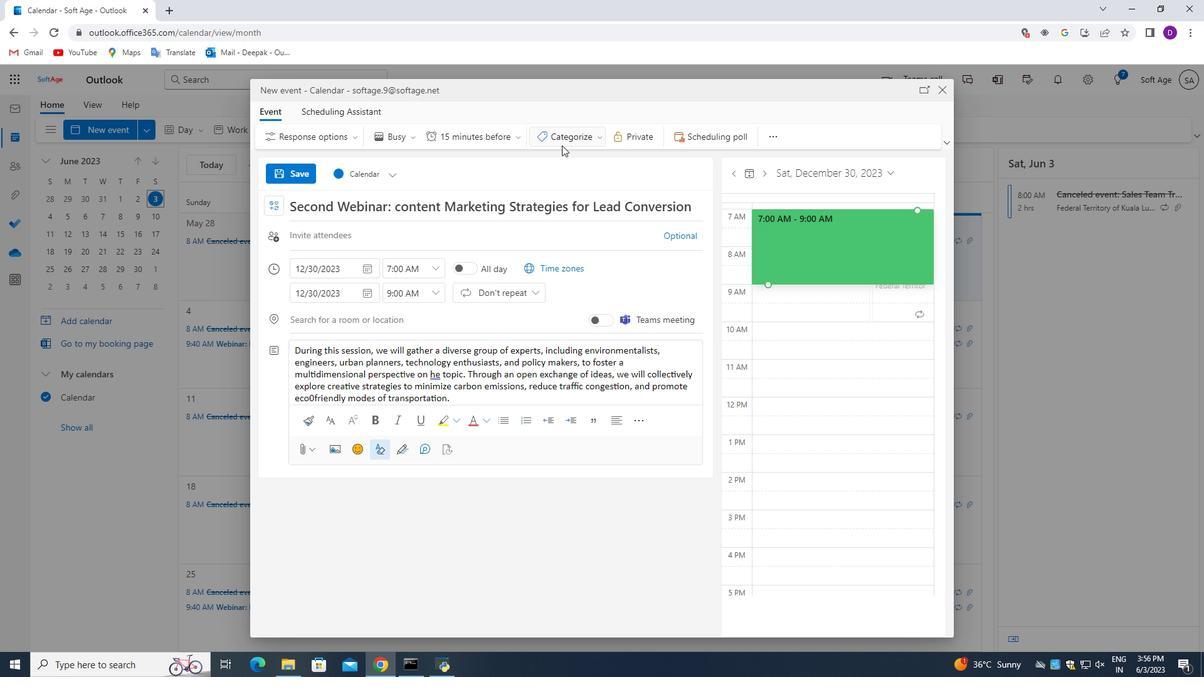 
Action: Mouse pressed left at (562, 143)
Screenshot: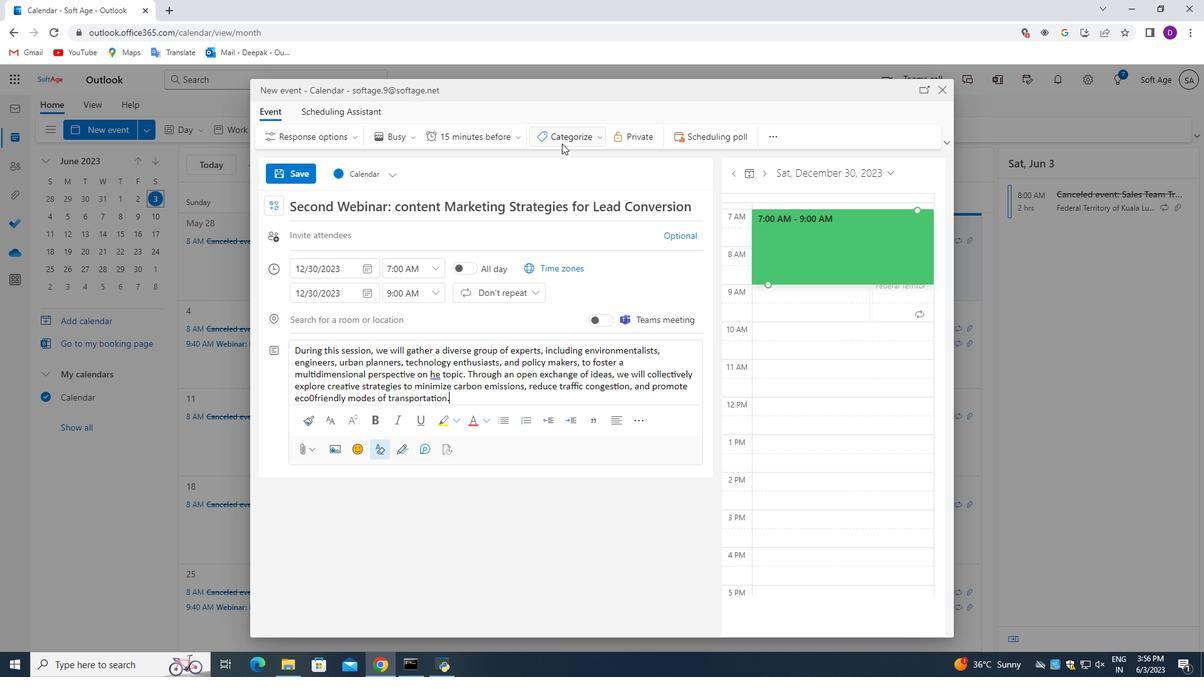 
Action: Mouse moved to (582, 178)
Screenshot: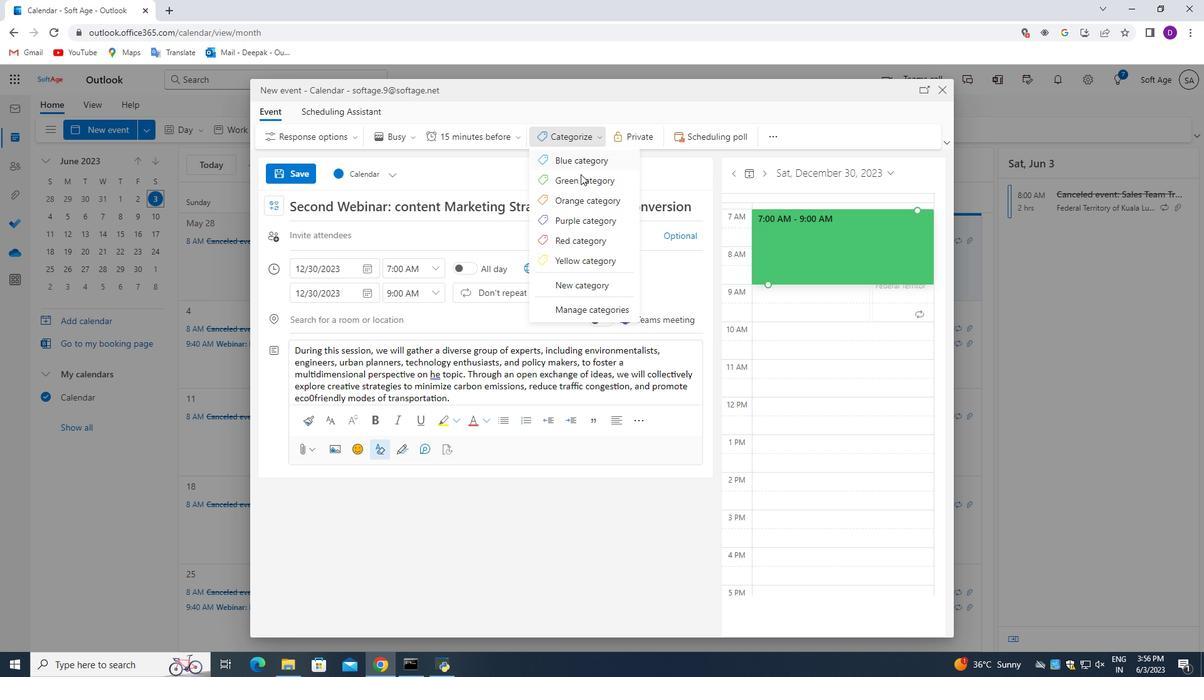 
Action: Mouse pressed left at (582, 178)
Screenshot: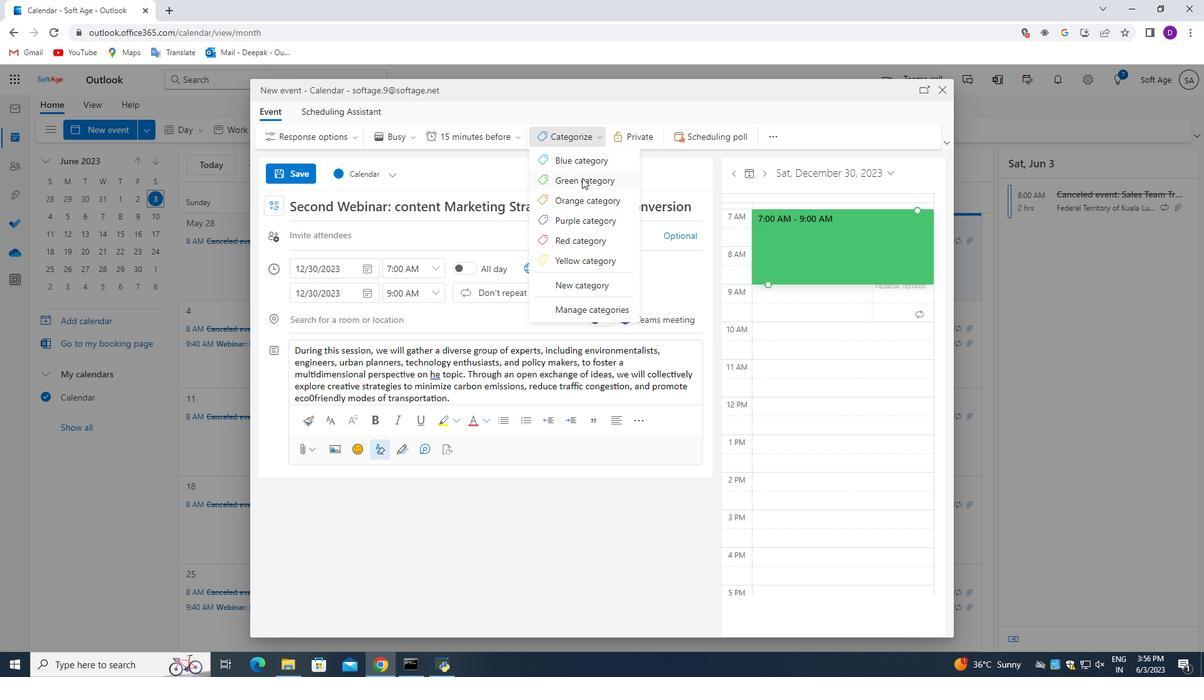 
Action: Mouse moved to (333, 318)
Screenshot: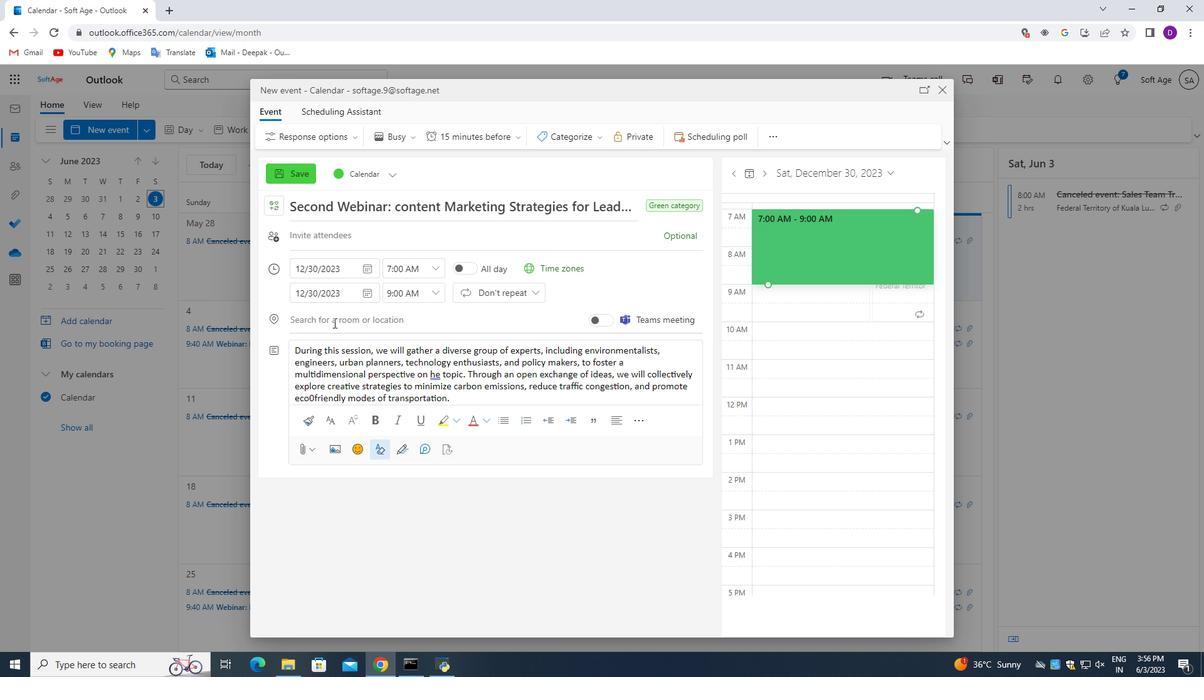 
Action: Mouse pressed left at (333, 318)
Screenshot: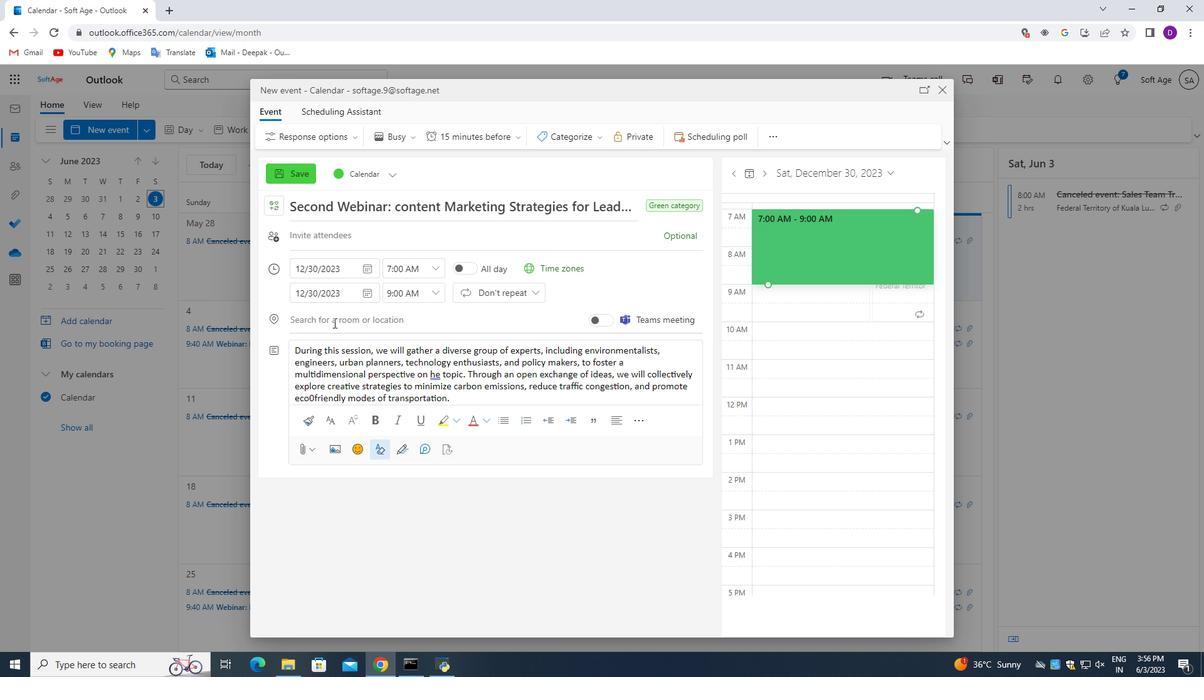 
Action: Key pressed 321<Key.space><Key.shift>Piazza<Key.space>del<Key.space><Key.shift>Popolo,<Key.space>r-<Key.backspace><Key.backspace><Key.shift_r>Rome,<Key.space><Key.shift>Italy
Screenshot: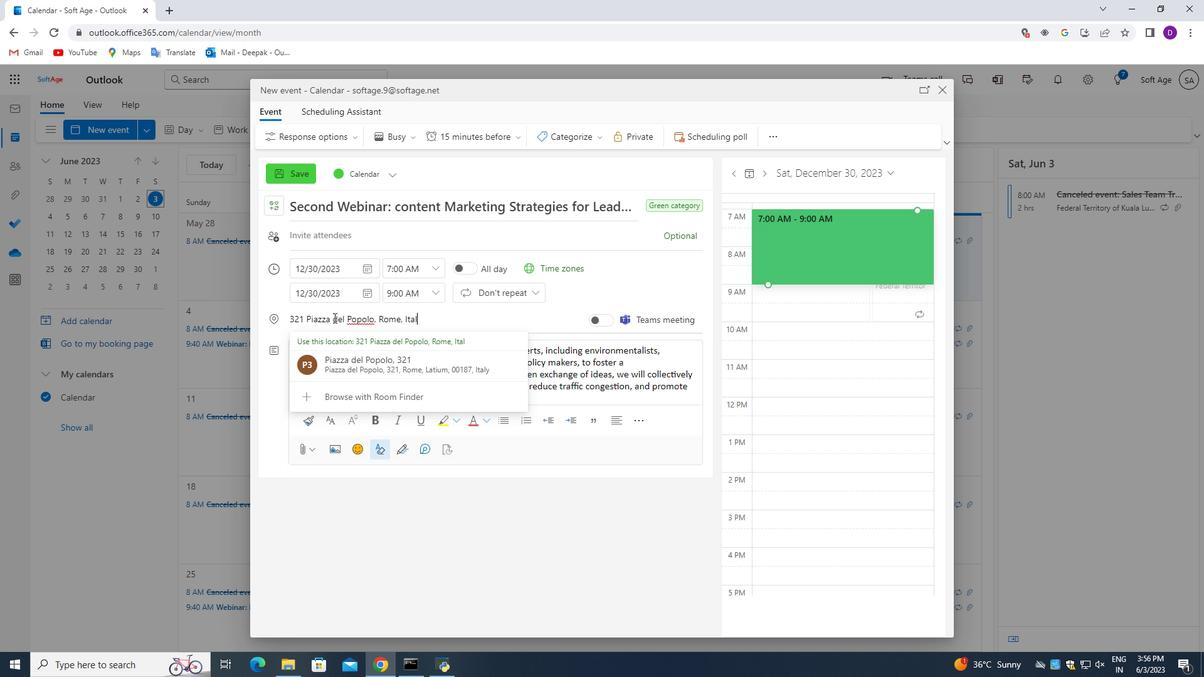 
Action: Mouse moved to (325, 233)
Screenshot: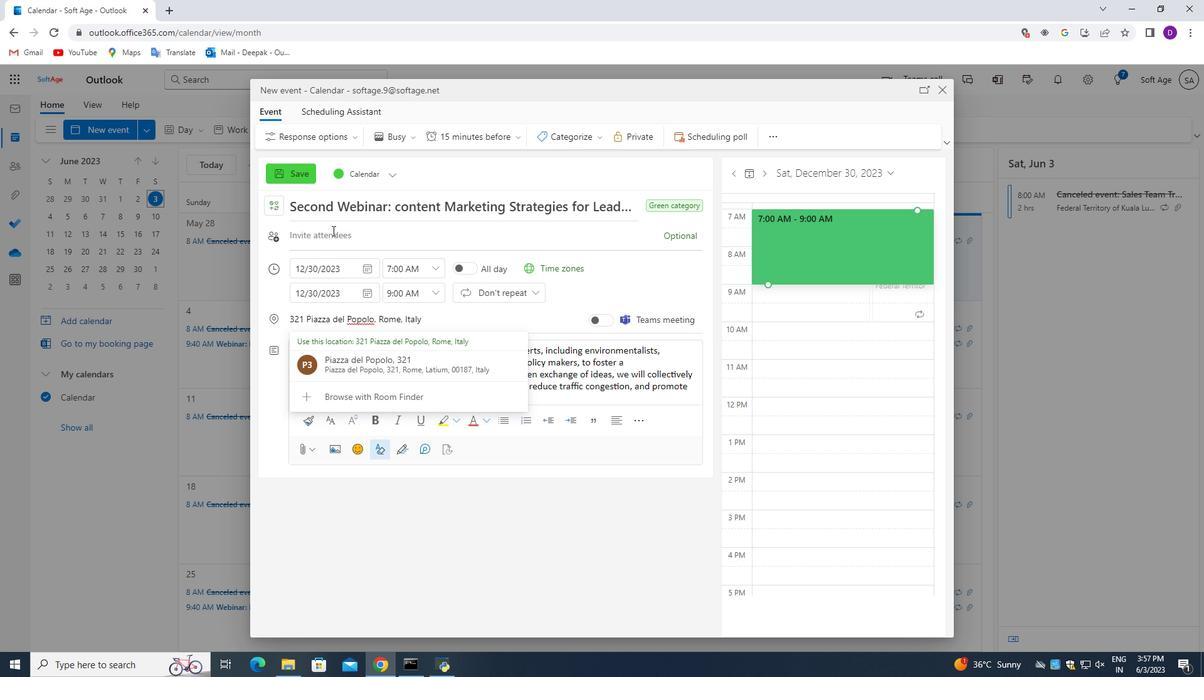 
Action: Mouse pressed left at (325, 233)
Screenshot: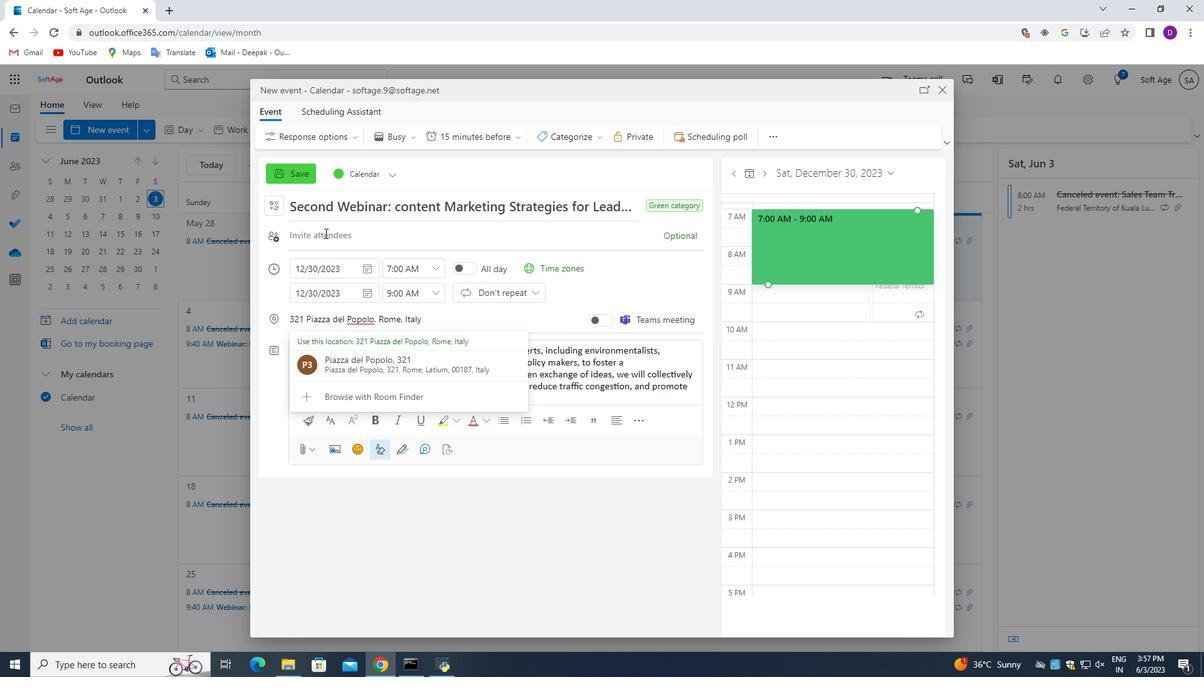
Action: Mouse moved to (411, 541)
Screenshot: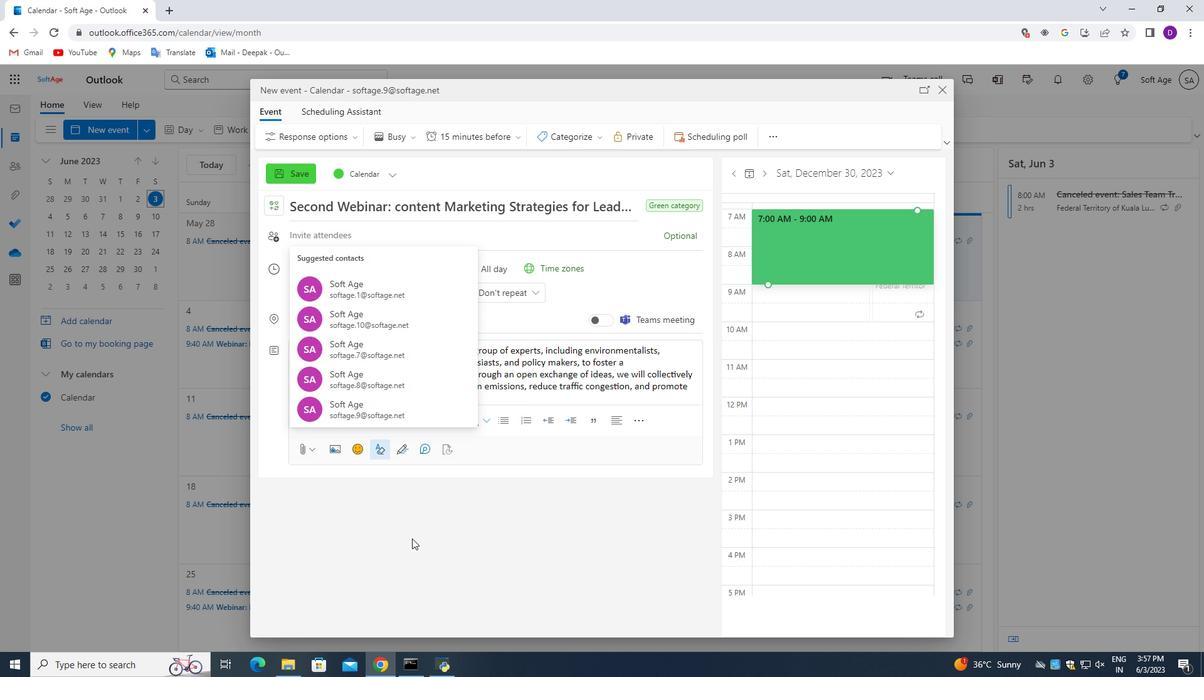 
Action: Key pressed softage.3<Key.shift>@softage.net<Key.enter>
Screenshot: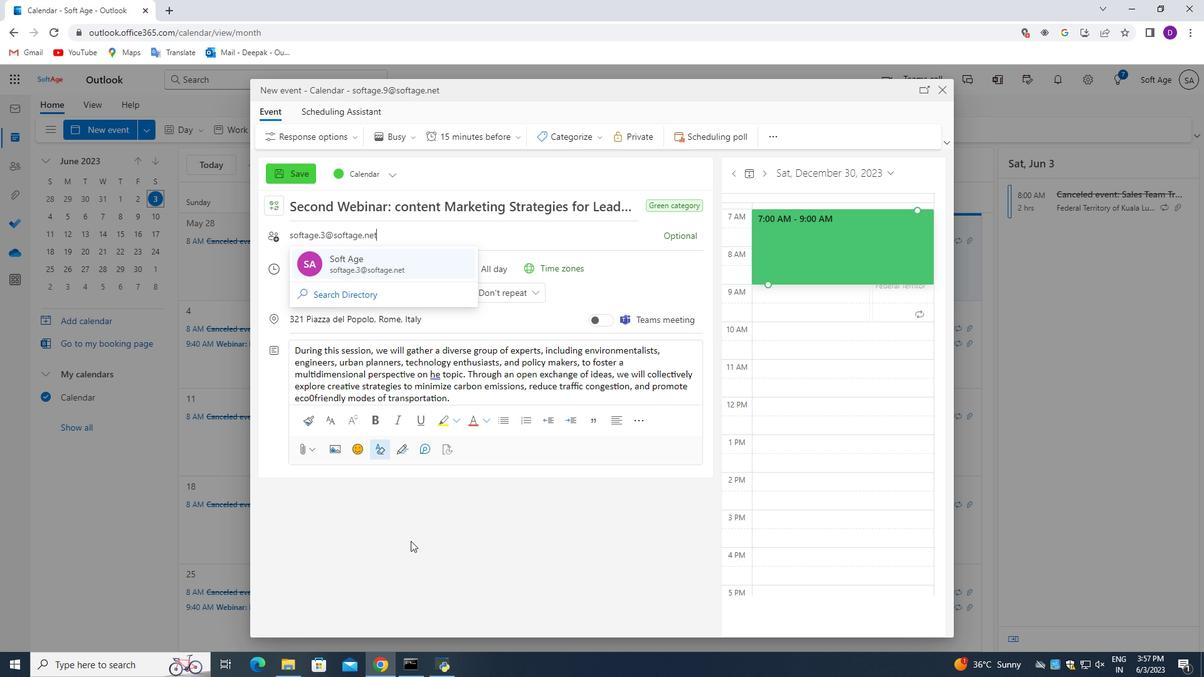 
Action: Mouse moved to (678, 237)
Screenshot: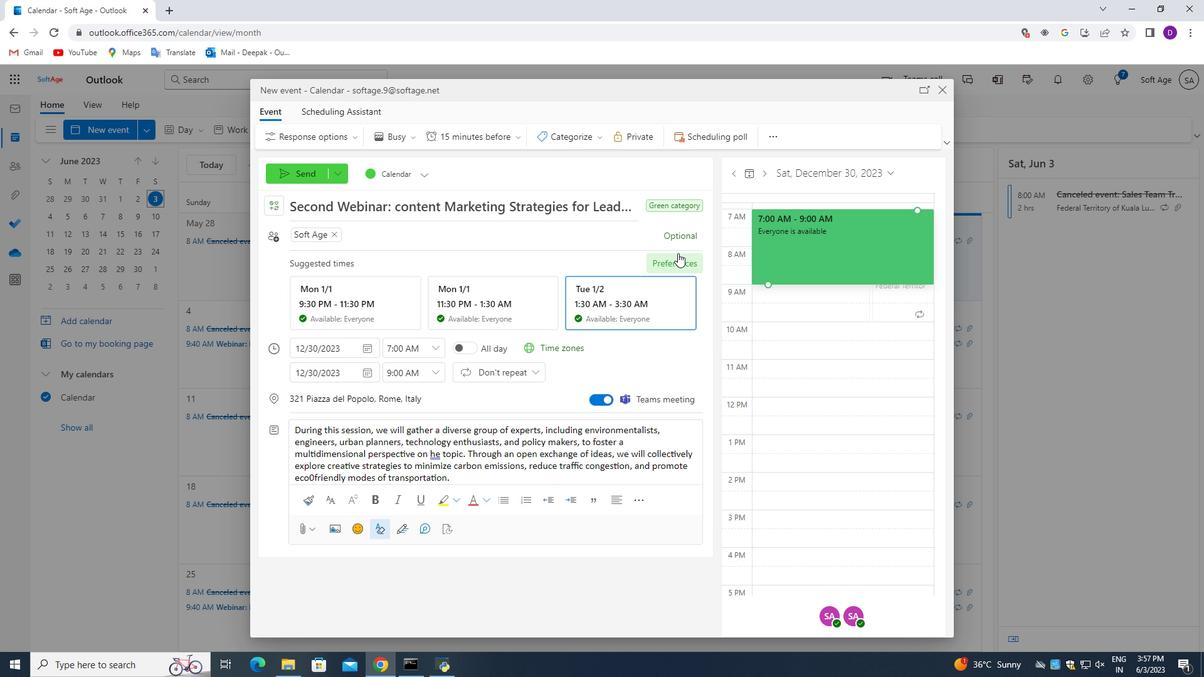 
Action: Mouse pressed left at (678, 237)
Screenshot: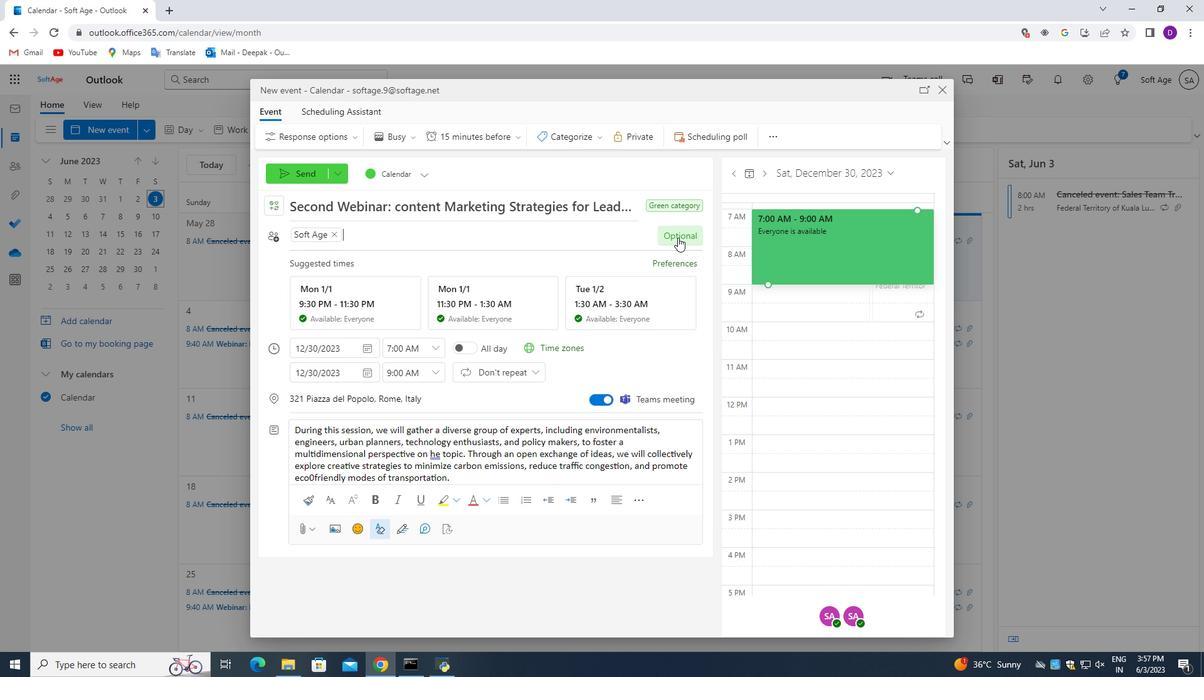 
Action: Mouse moved to (230, 278)
Screenshot: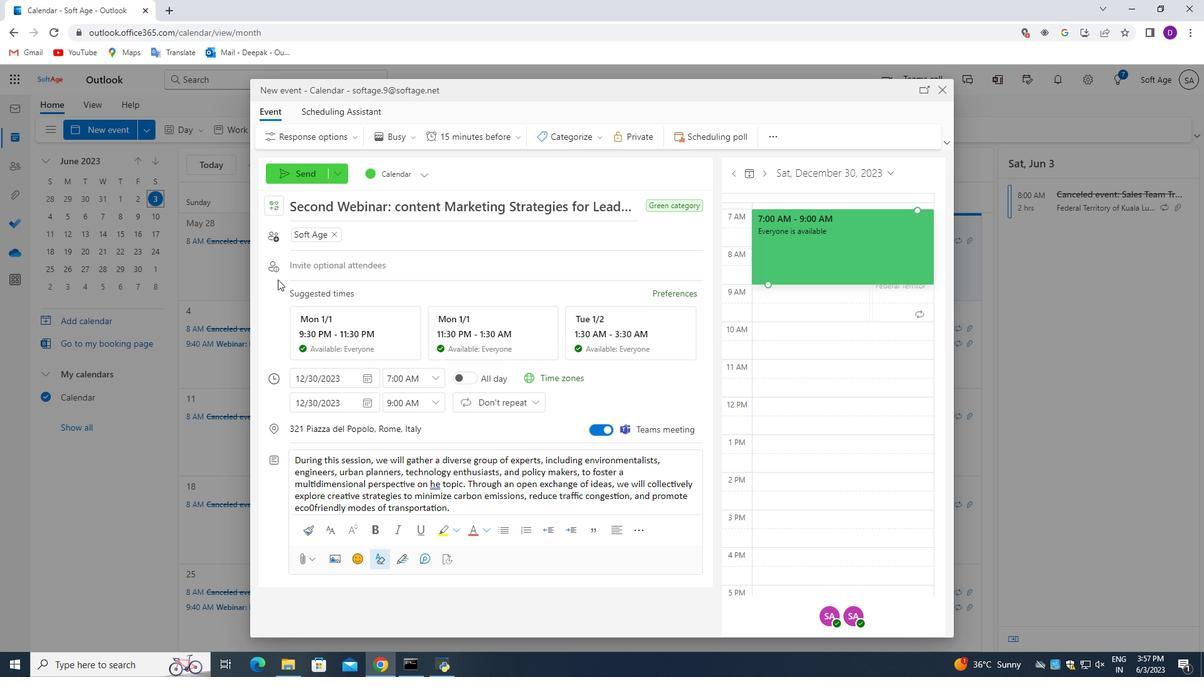 
Action: Key pressed softage.4<Key.shift>@softage.net<Key.enter>
Screenshot: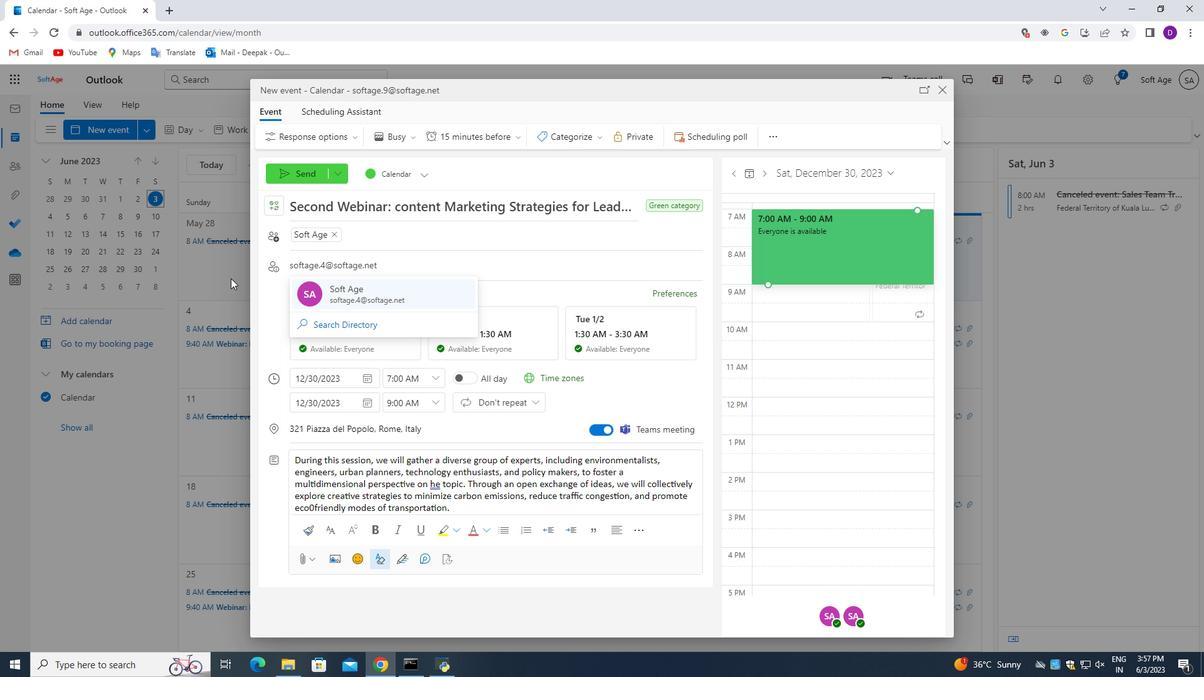 
Action: Mouse moved to (487, 140)
Screenshot: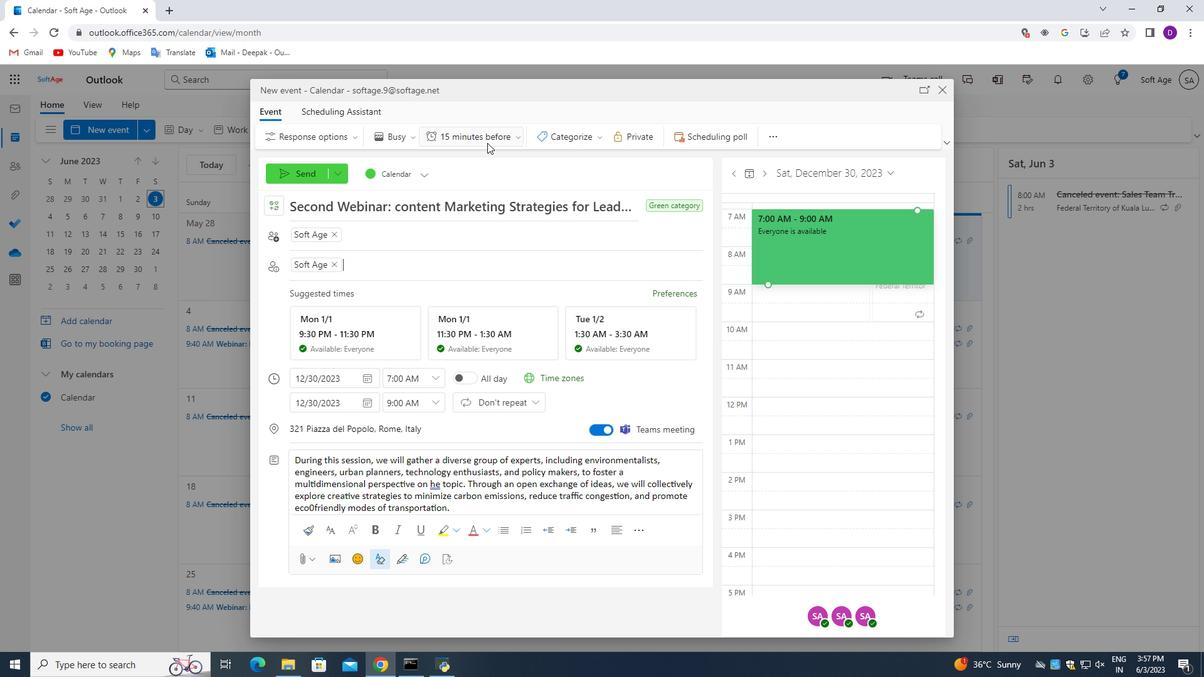 
Action: Mouse pressed left at (487, 140)
Screenshot: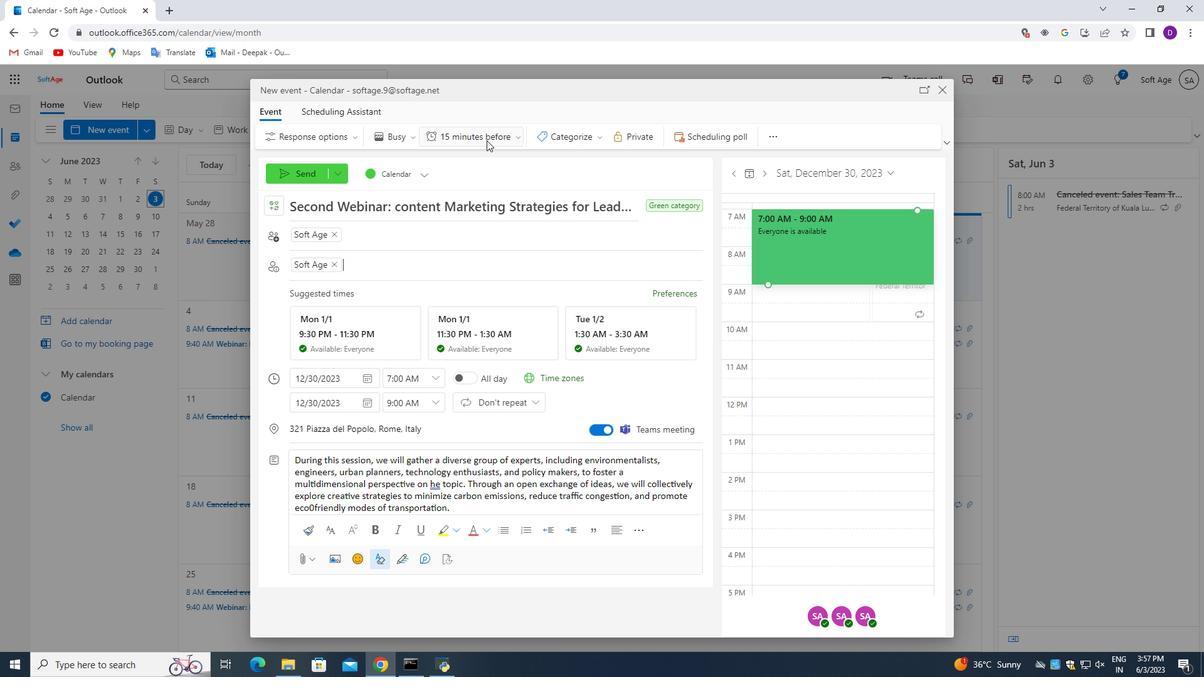 
Action: Mouse moved to (470, 279)
Screenshot: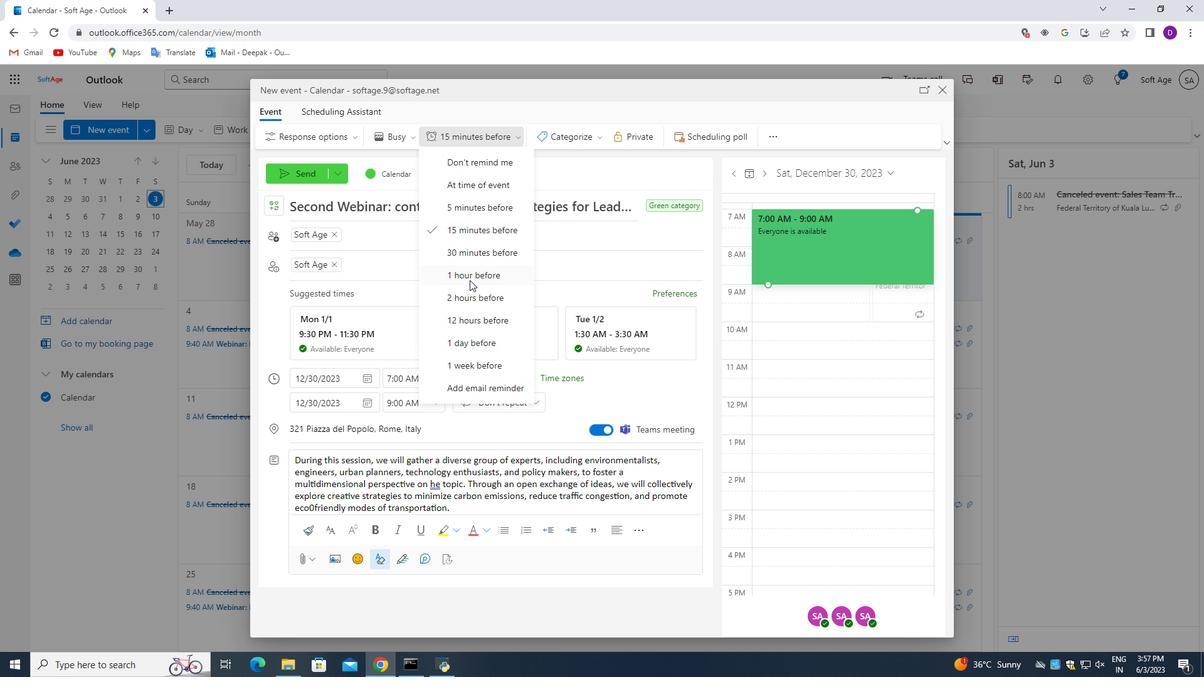 
Action: Mouse pressed left at (470, 279)
Screenshot: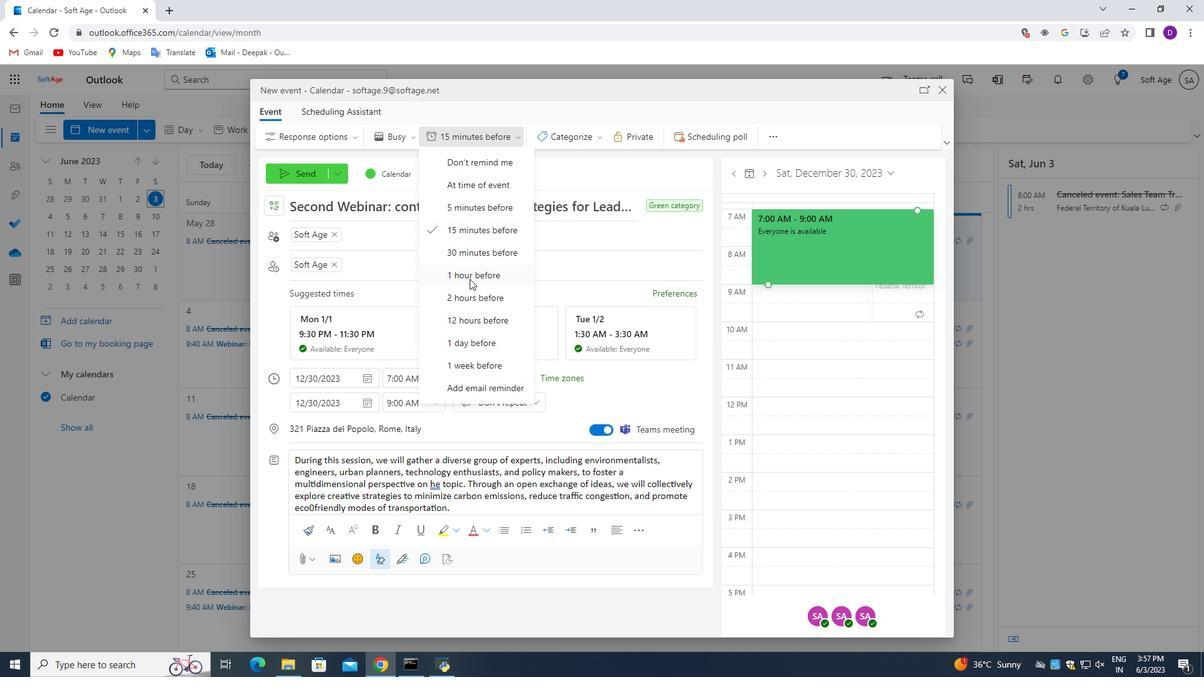 
Action: Mouse moved to (302, 171)
Screenshot: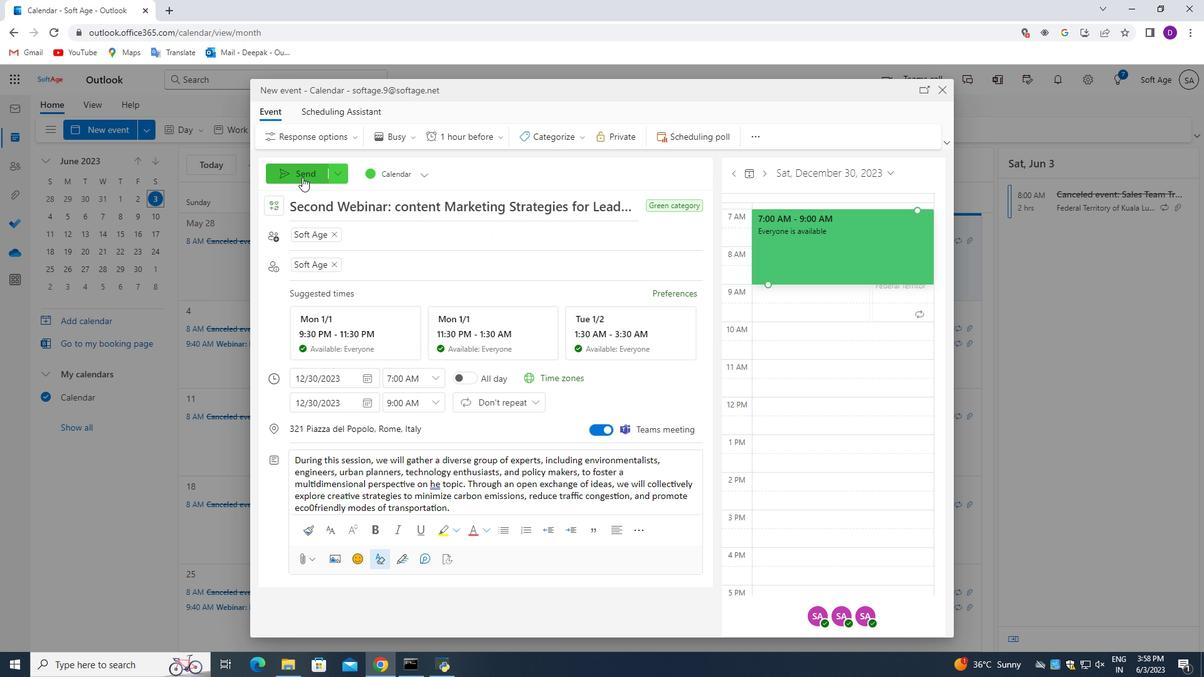 
Action: Mouse pressed left at (302, 171)
Screenshot: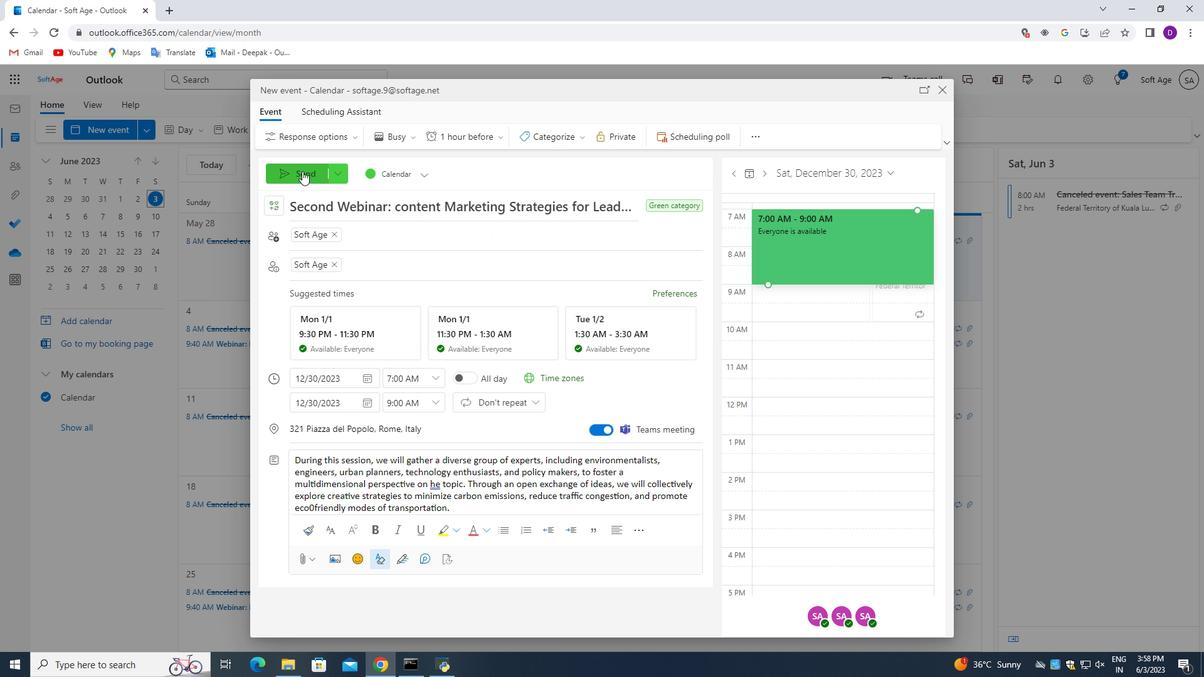 
Action: Mouse moved to (374, 309)
Screenshot: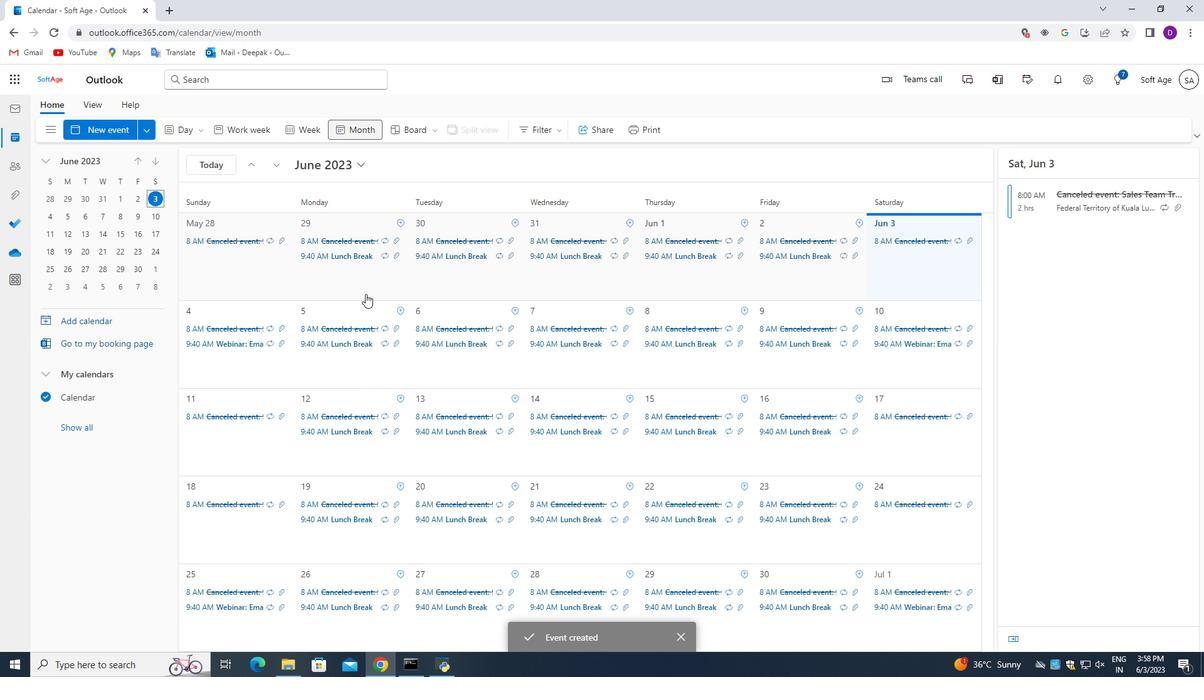 
